 Task: Add an event with the title Third Interview with Olivia, date '2023/11/21', time 7:30 AM to 9:30 AMand add a description: A product launch event is an exciting occasion where a new product is introduced to the market. It brings together stakeholders, industry experts, media personnel, and potential customers to showcase the product's features, benefits, and unique selling points. , put the event into Orange category, logged in from the account softage.7@softage.netand send the event invitation to softage.2@softage.net and softage.3@softage.net. Set a reminder for the event 179 week before
Action: Mouse moved to (128, 147)
Screenshot: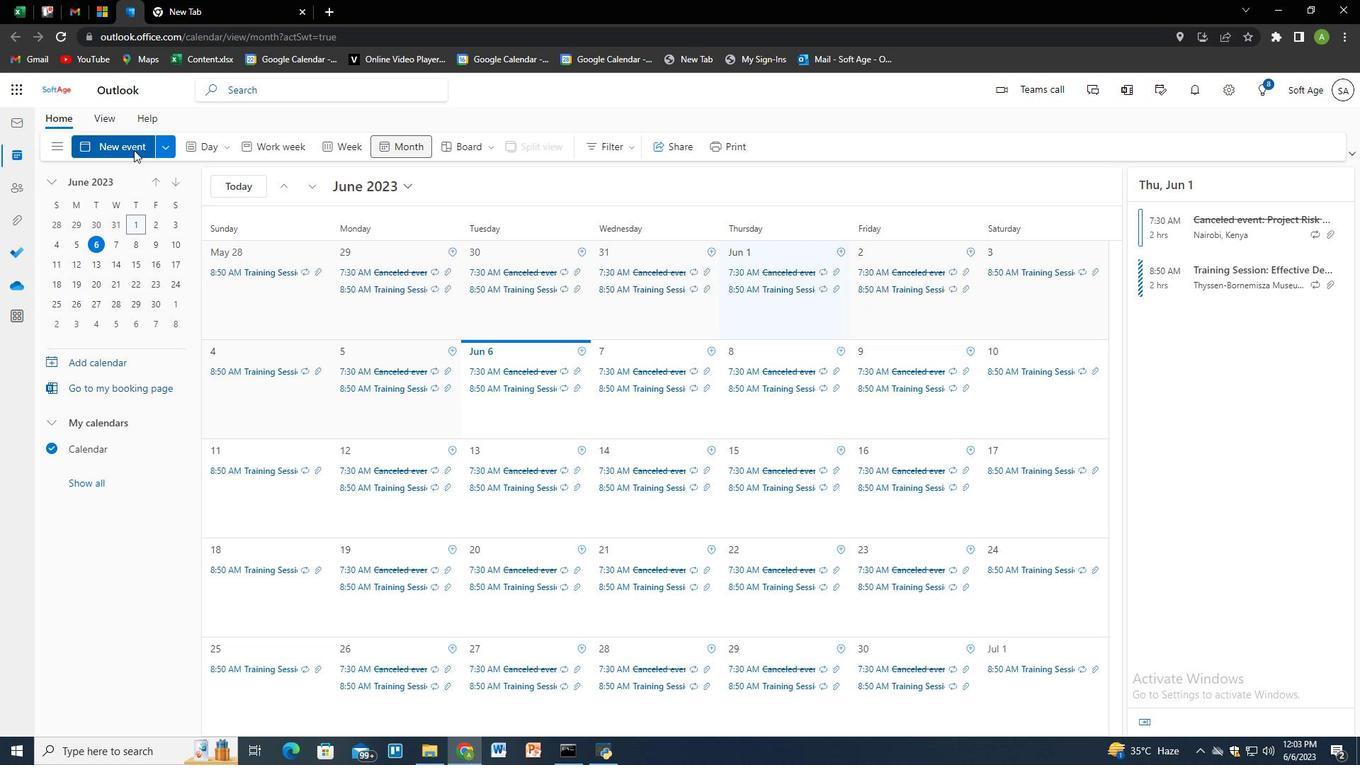 
Action: Mouse pressed left at (128, 147)
Screenshot: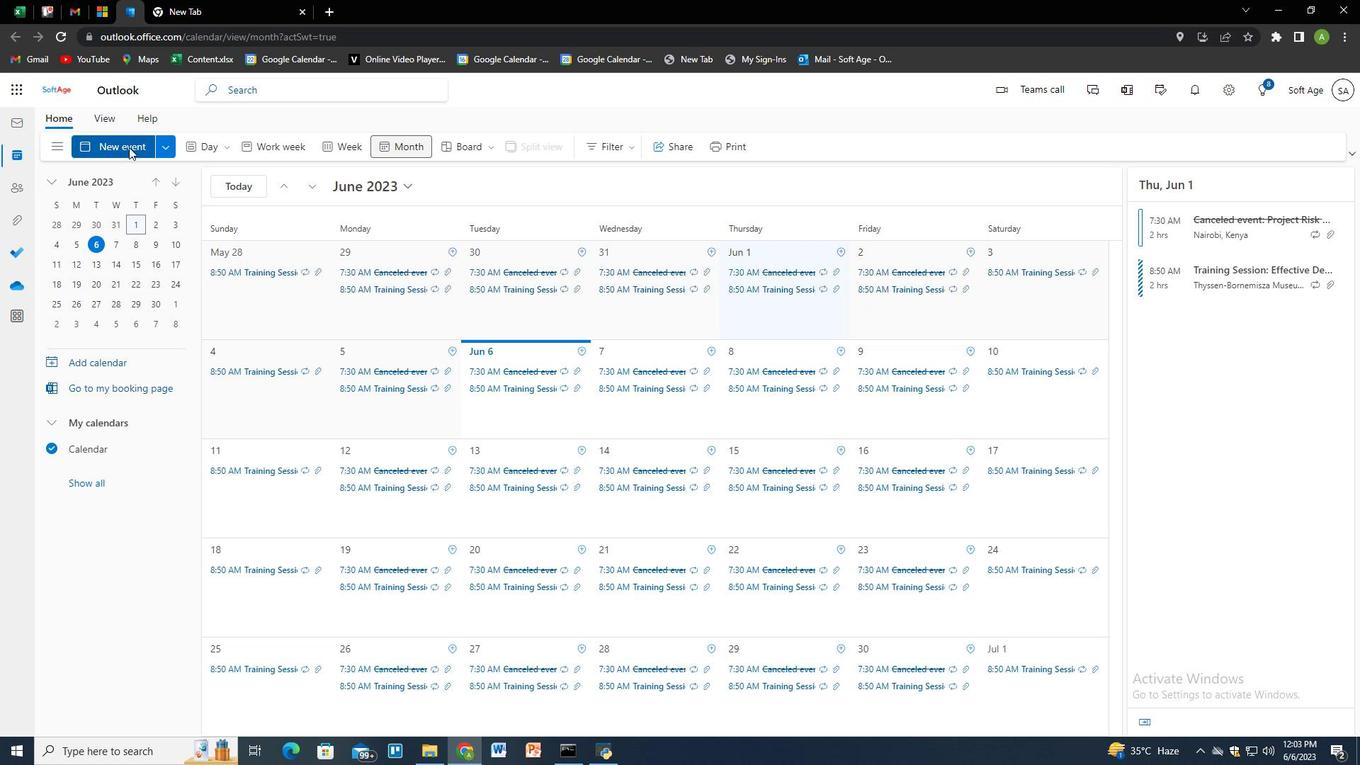 
Action: Mouse moved to (366, 228)
Screenshot: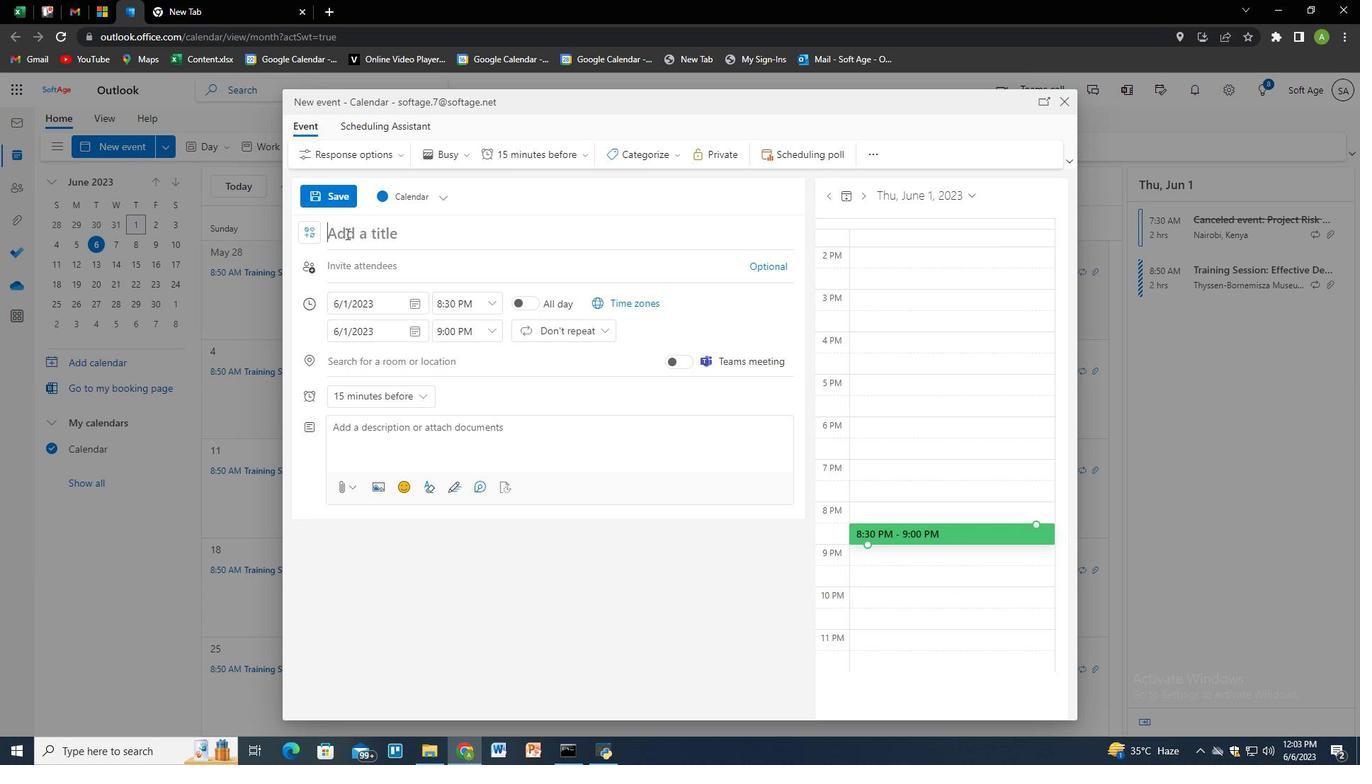 
Action: Mouse pressed left at (366, 228)
Screenshot: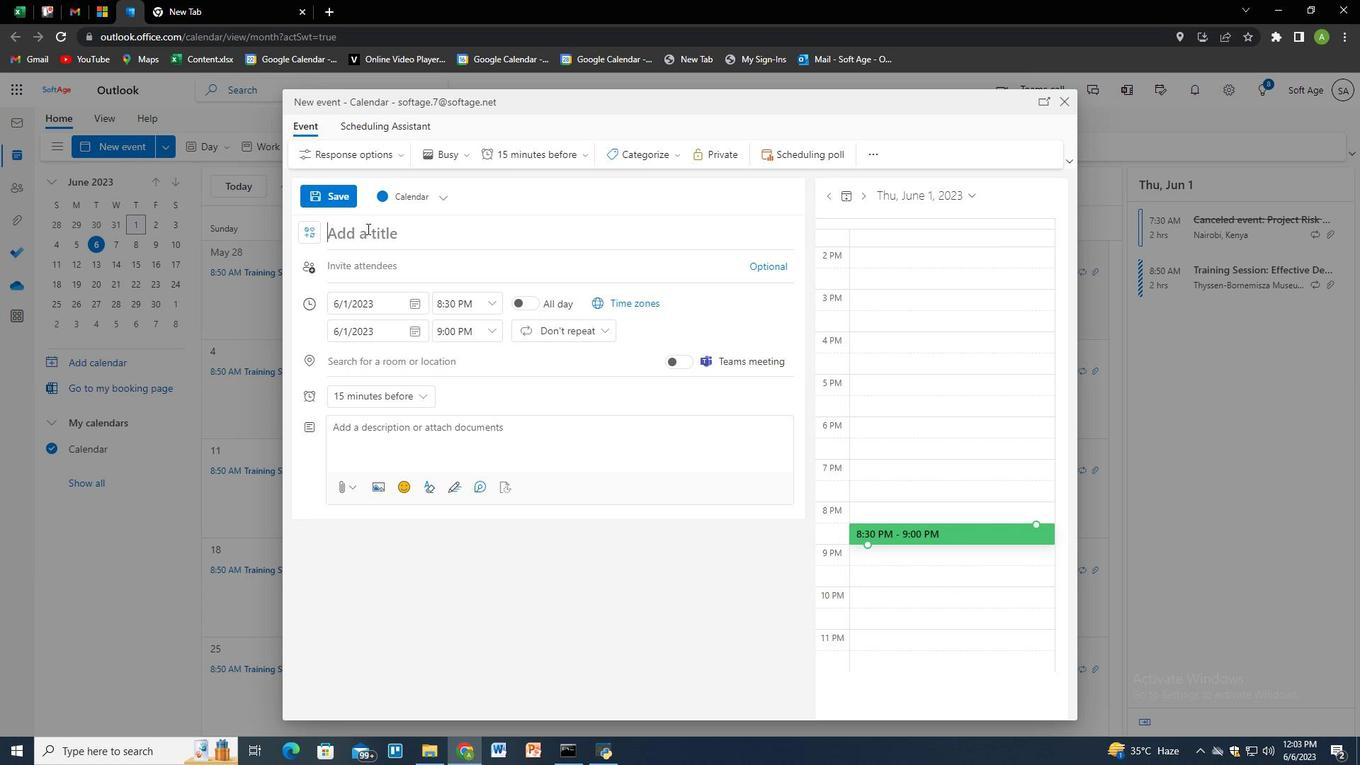 
Action: Mouse moved to (367, 228)
Screenshot: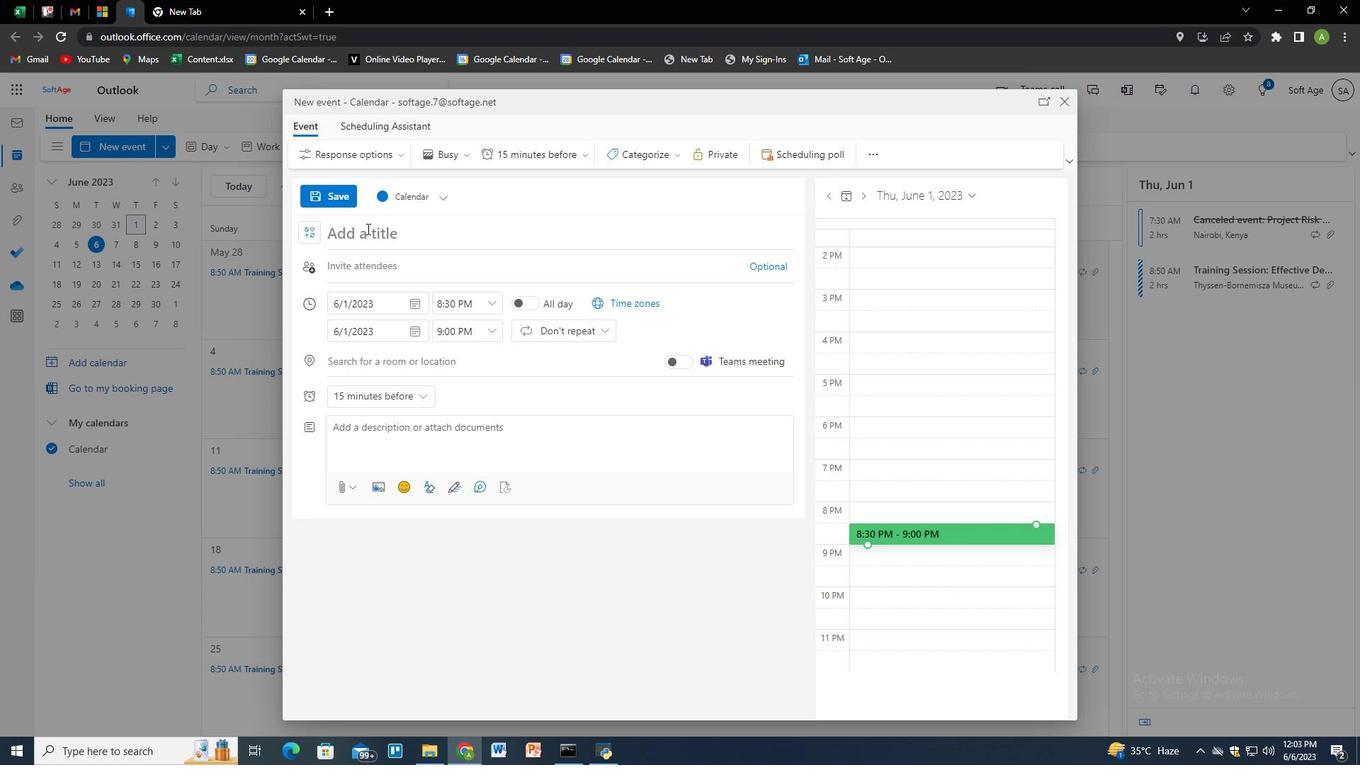 
Action: Key pressed <Key.shift><Key.shift><Key.shift><Key.shift><Key.shift><Key.shift>Third<Key.space><Key.shift>Interview<Key.space>with<Key.space><Key.shift>Olivia<Key.tab><Key.tab><Key.tab>203<Key.backspace>23
Screenshot: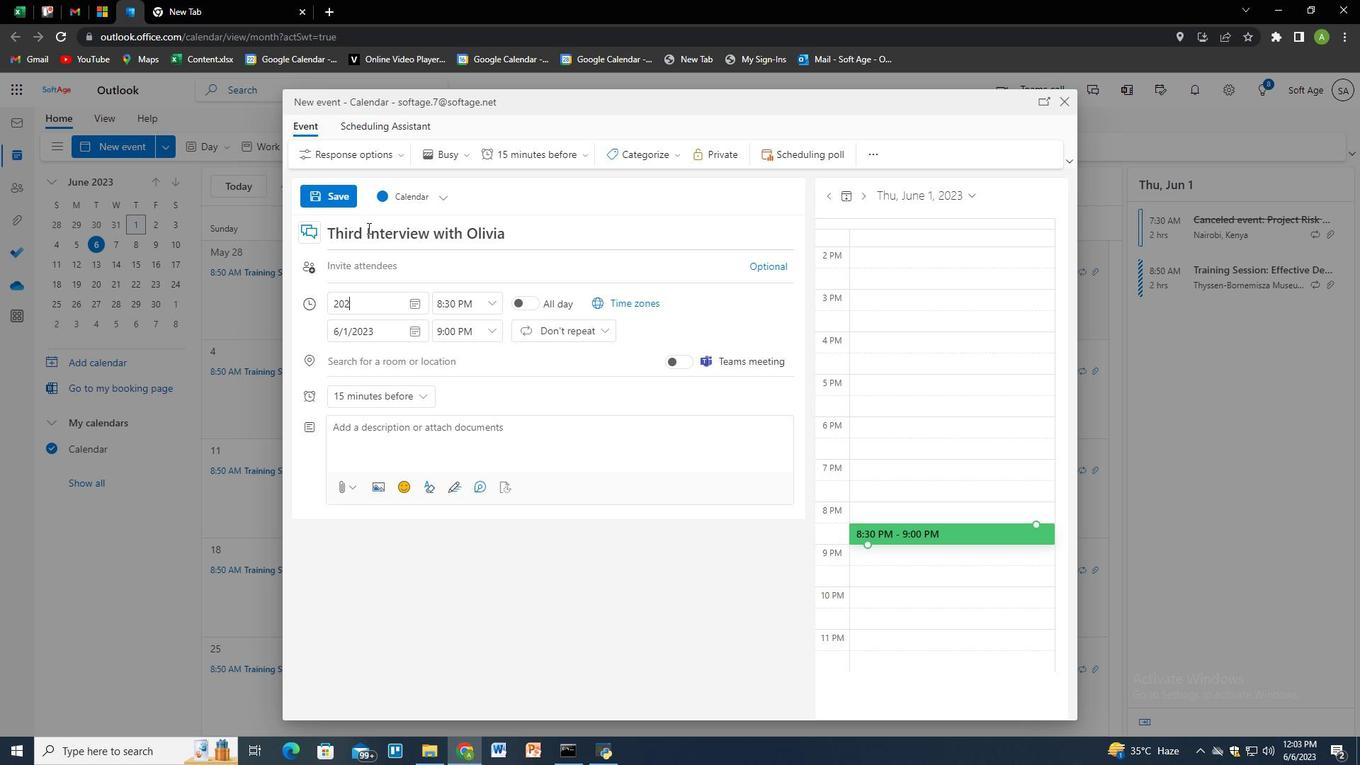 
Action: Mouse moved to (419, 307)
Screenshot: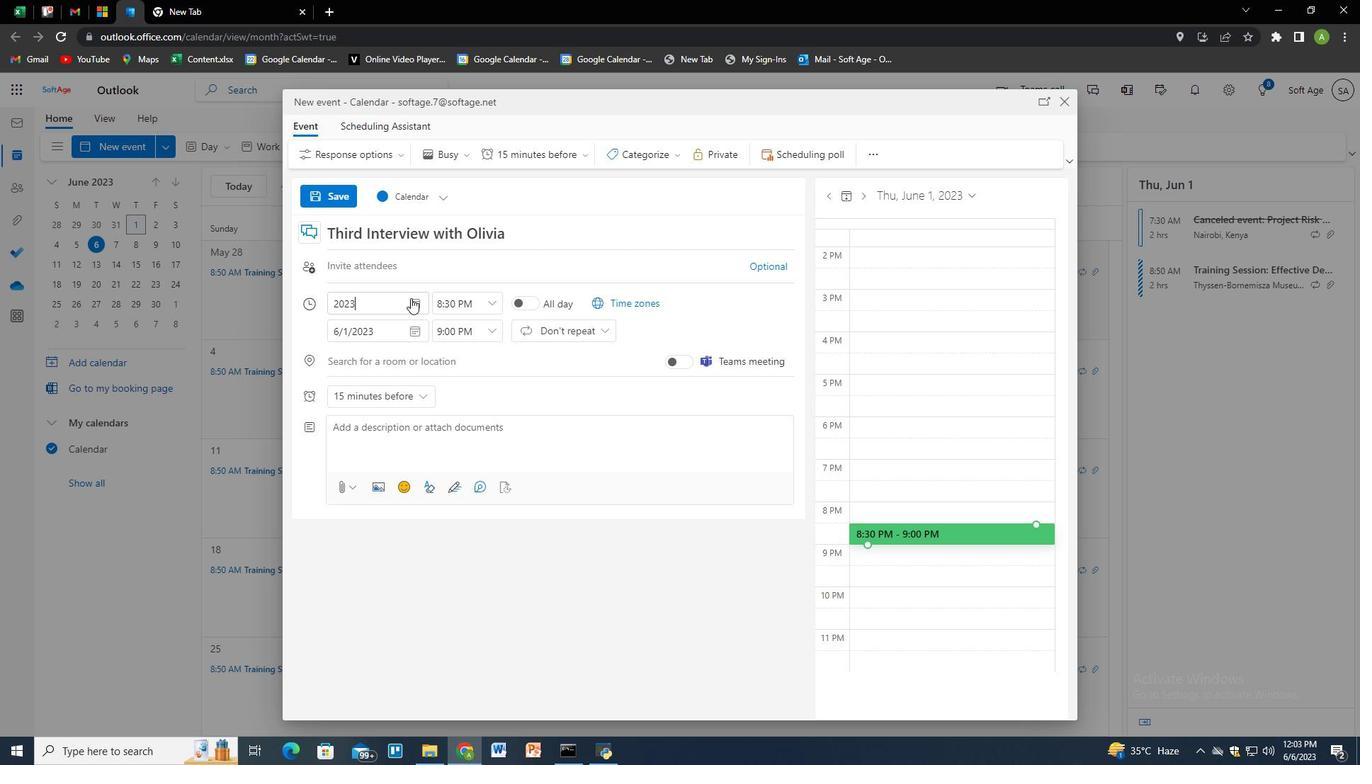 
Action: Mouse pressed left at (419, 307)
Screenshot: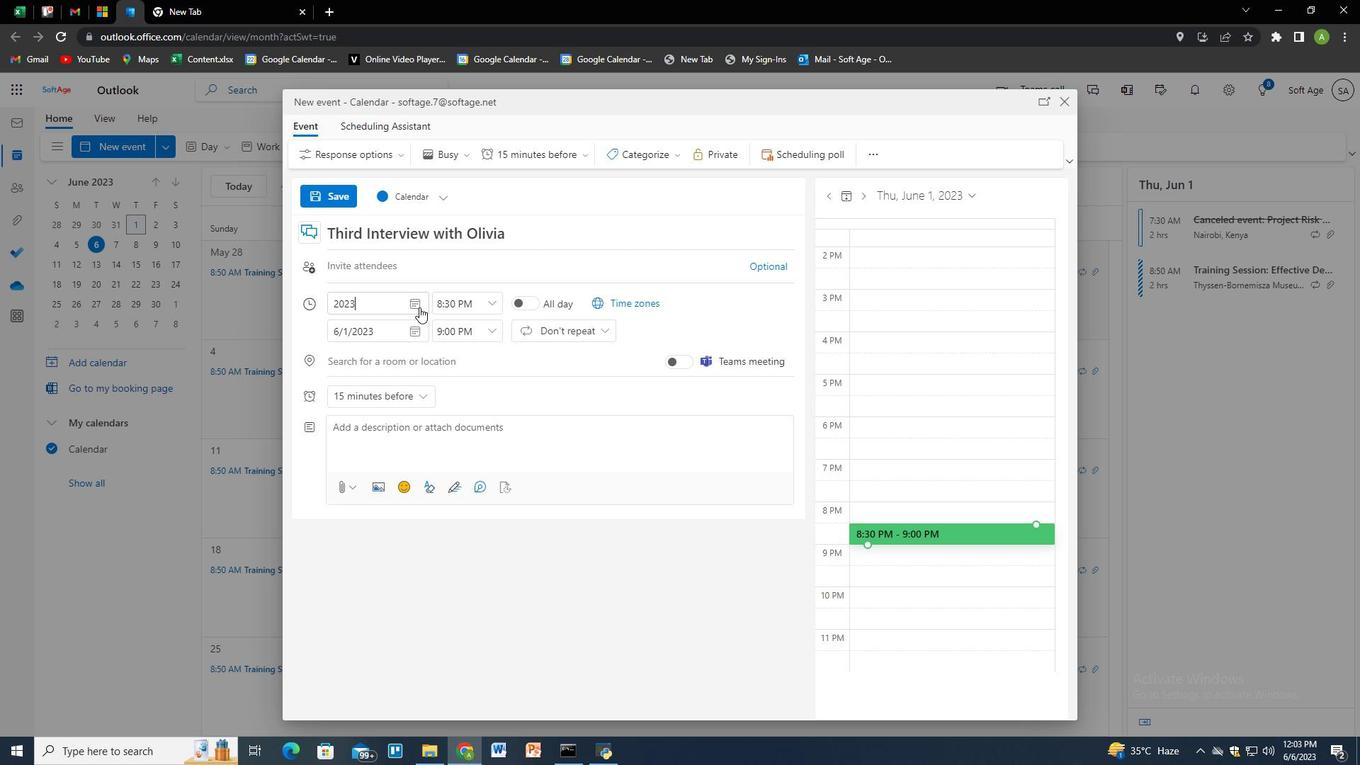 
Action: Mouse moved to (432, 330)
Screenshot: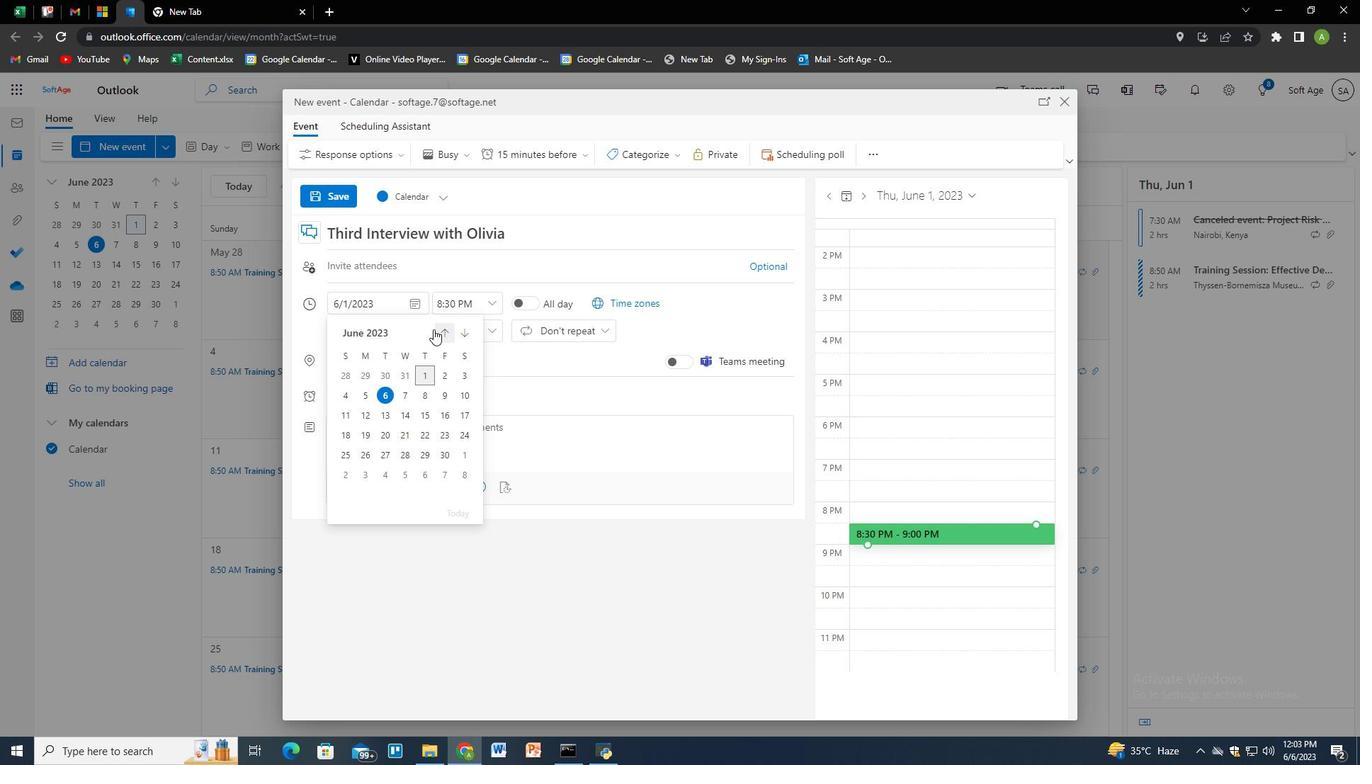 
Action: Mouse pressed left at (432, 330)
Screenshot: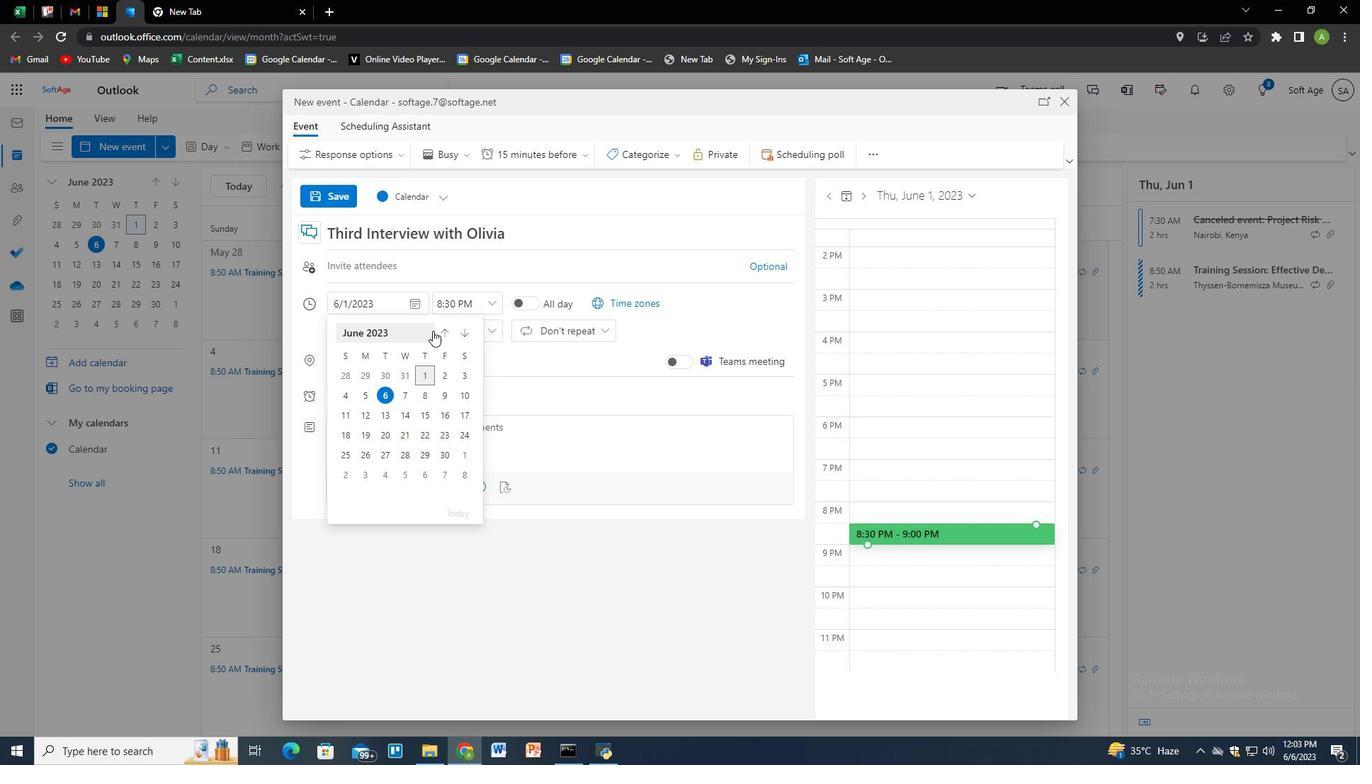 
Action: Mouse moved to (430, 335)
Screenshot: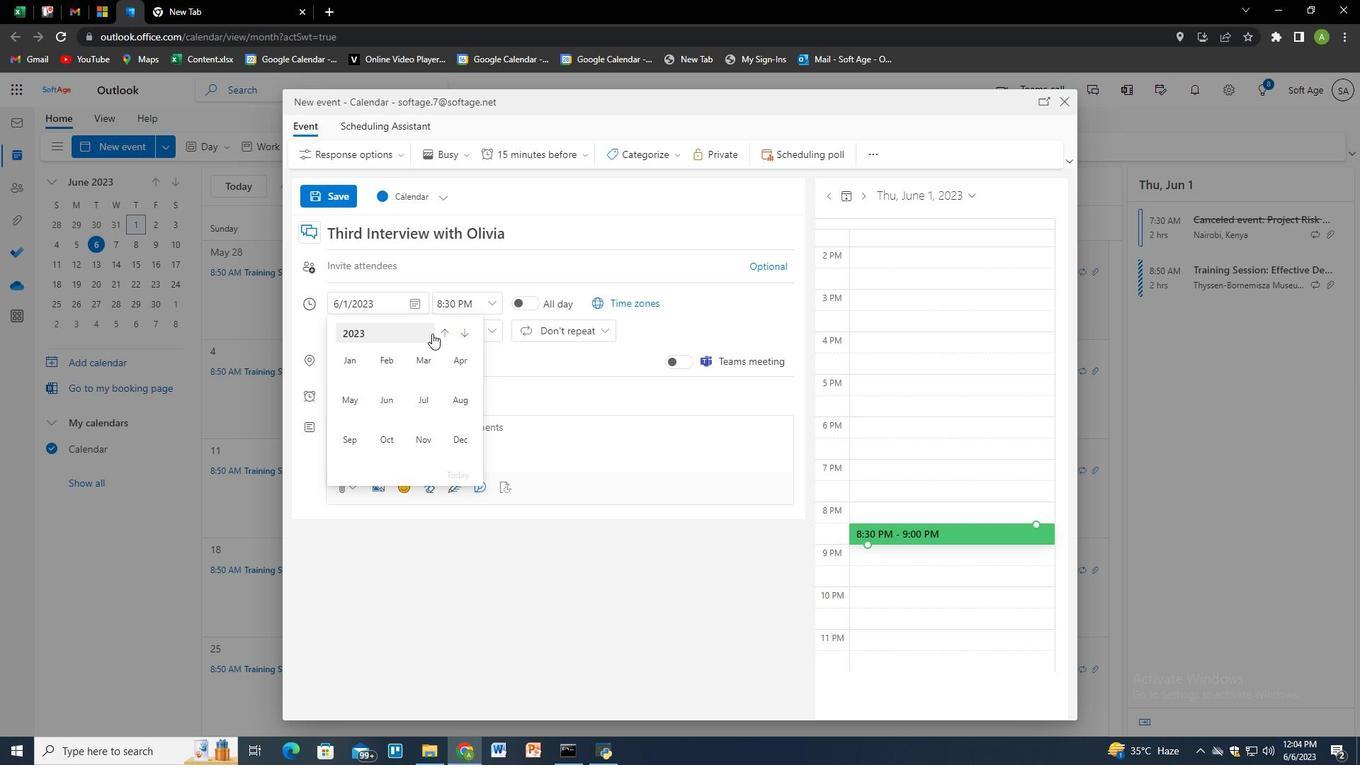 
Action: Mouse pressed left at (430, 335)
Screenshot: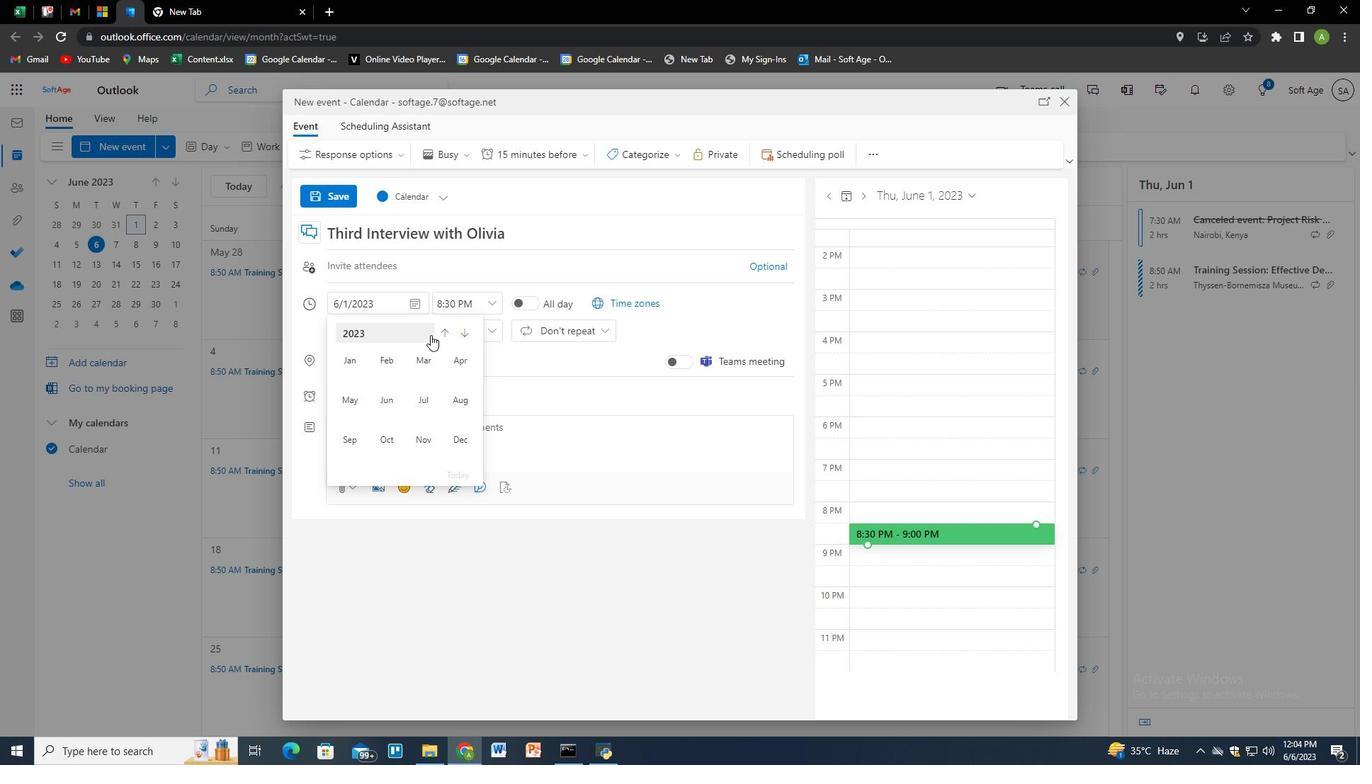 
Action: Mouse moved to (457, 366)
Screenshot: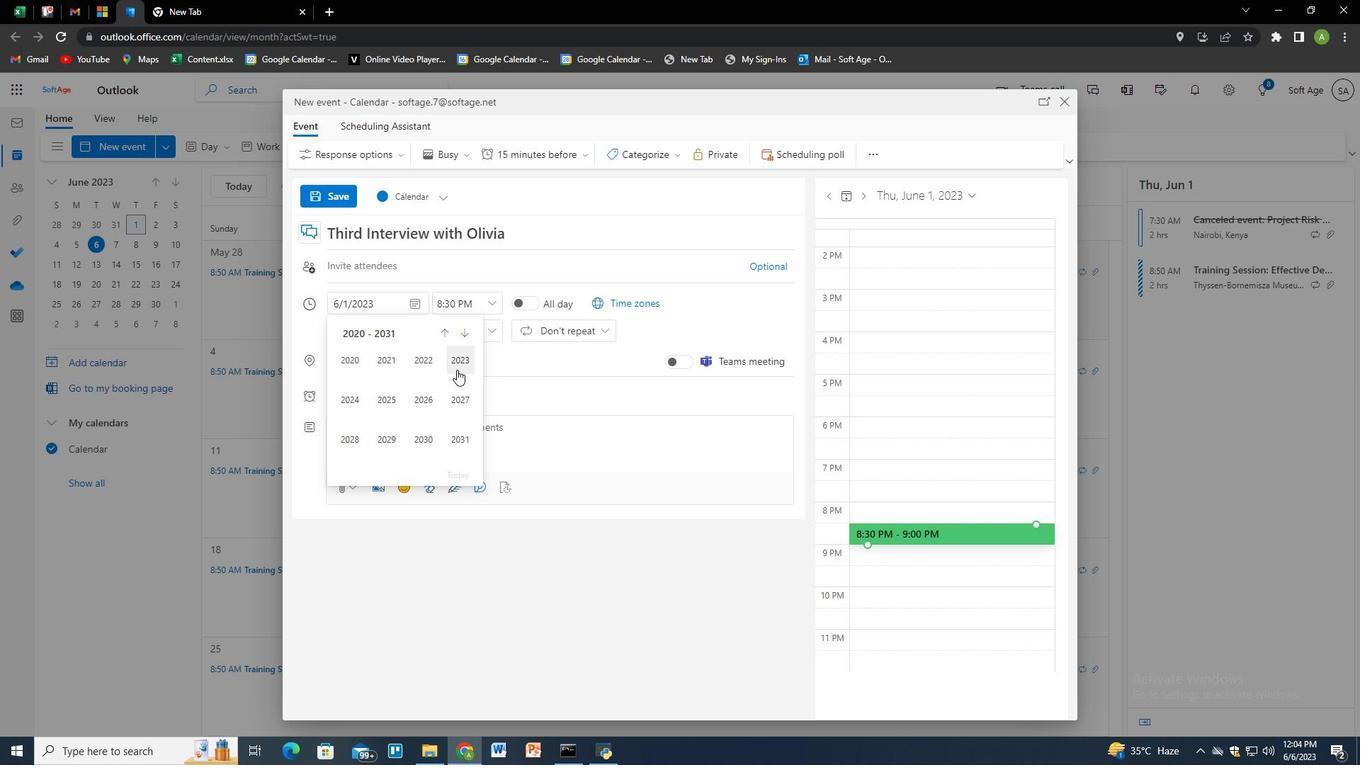 
Action: Mouse pressed left at (457, 366)
Screenshot: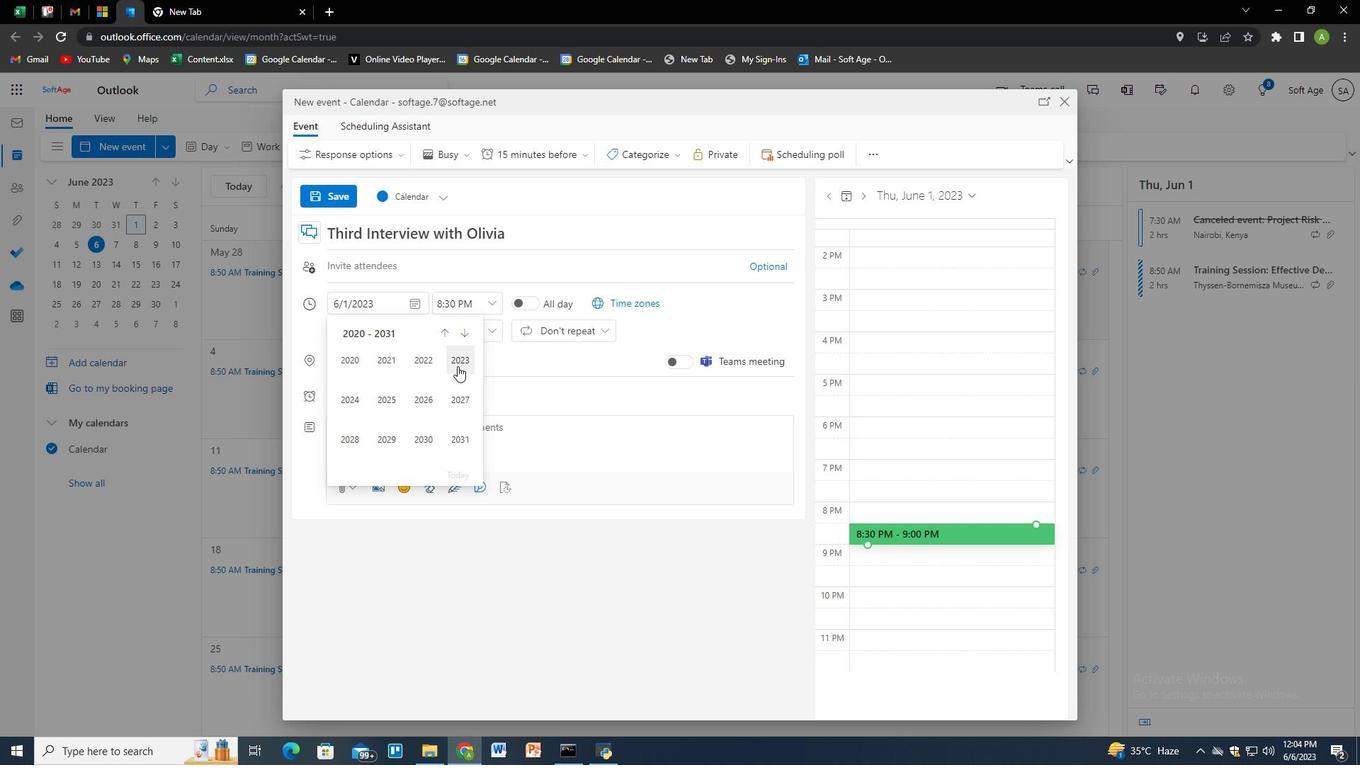 
Action: Mouse moved to (429, 434)
Screenshot: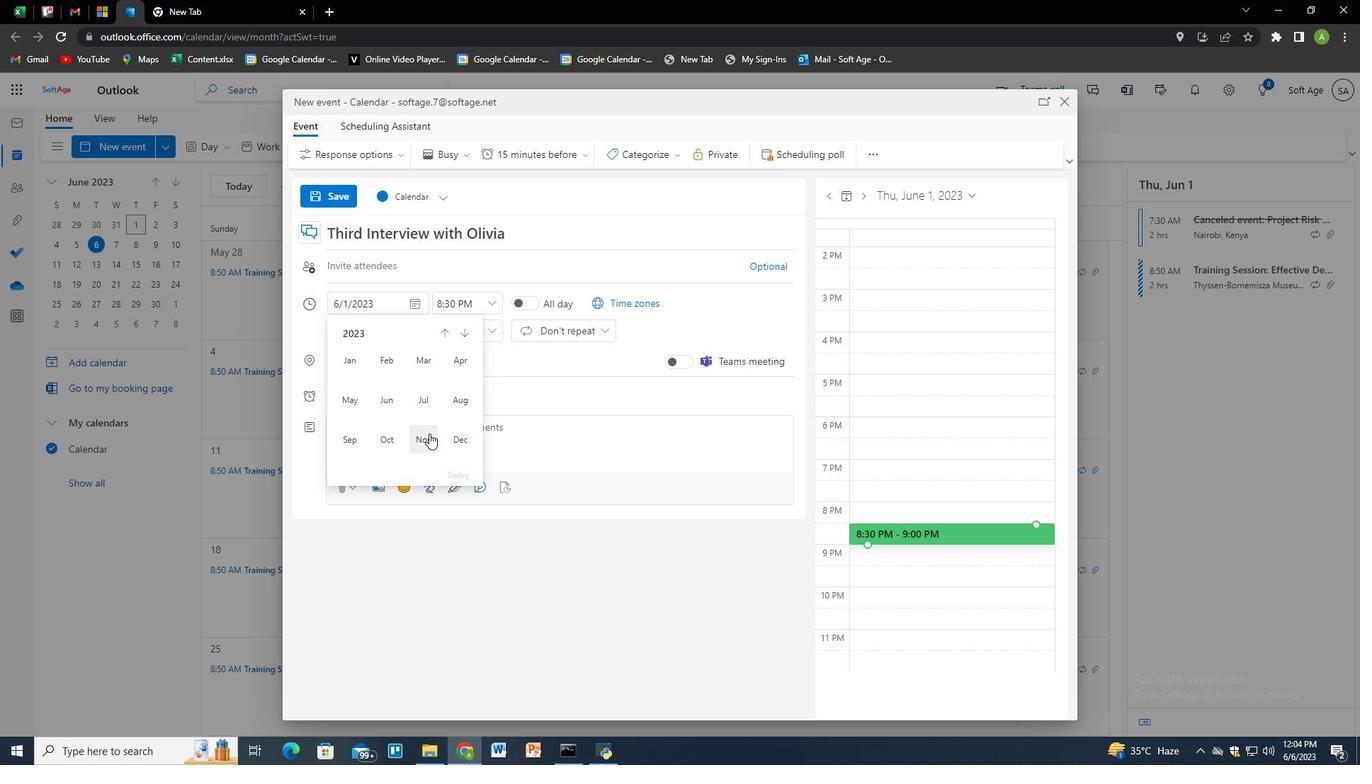 
Action: Mouse pressed left at (429, 434)
Screenshot: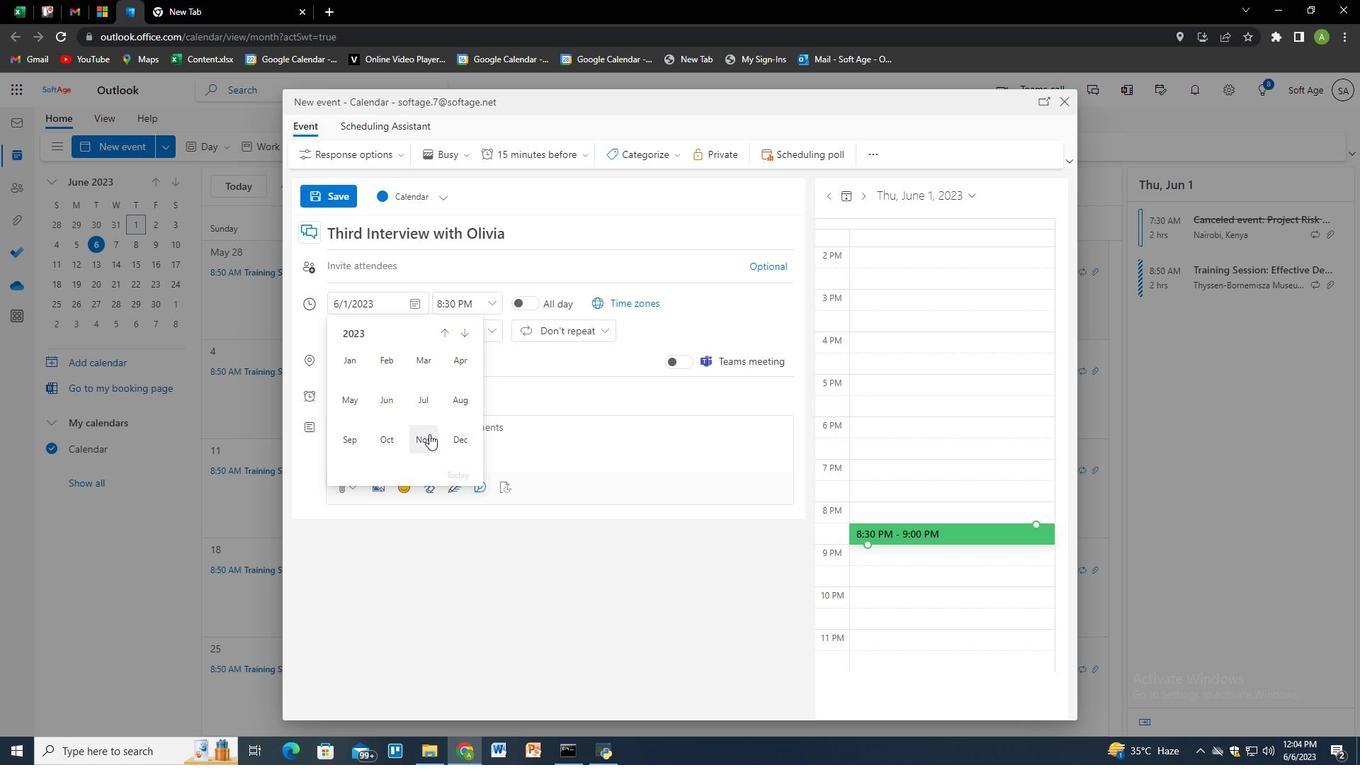 
Action: Mouse moved to (388, 433)
Screenshot: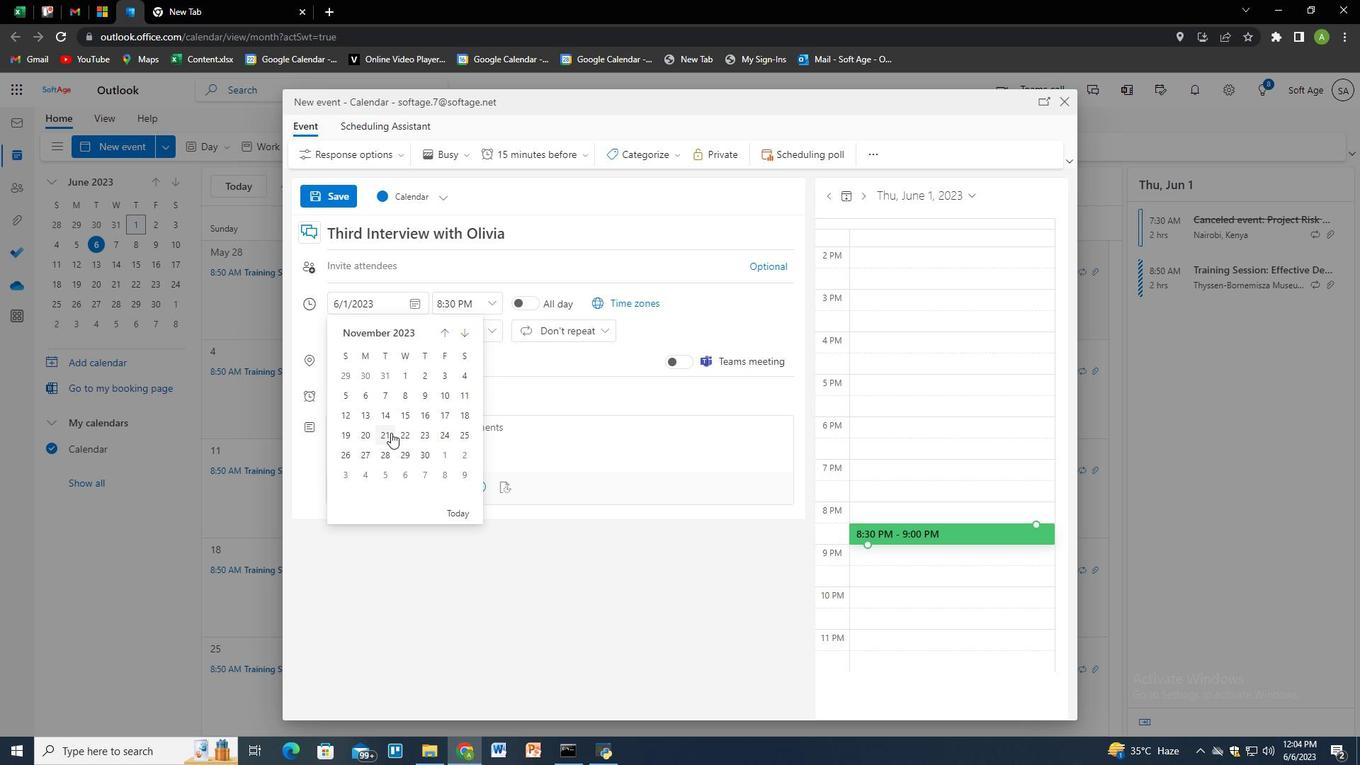 
Action: Mouse pressed left at (388, 433)
Screenshot: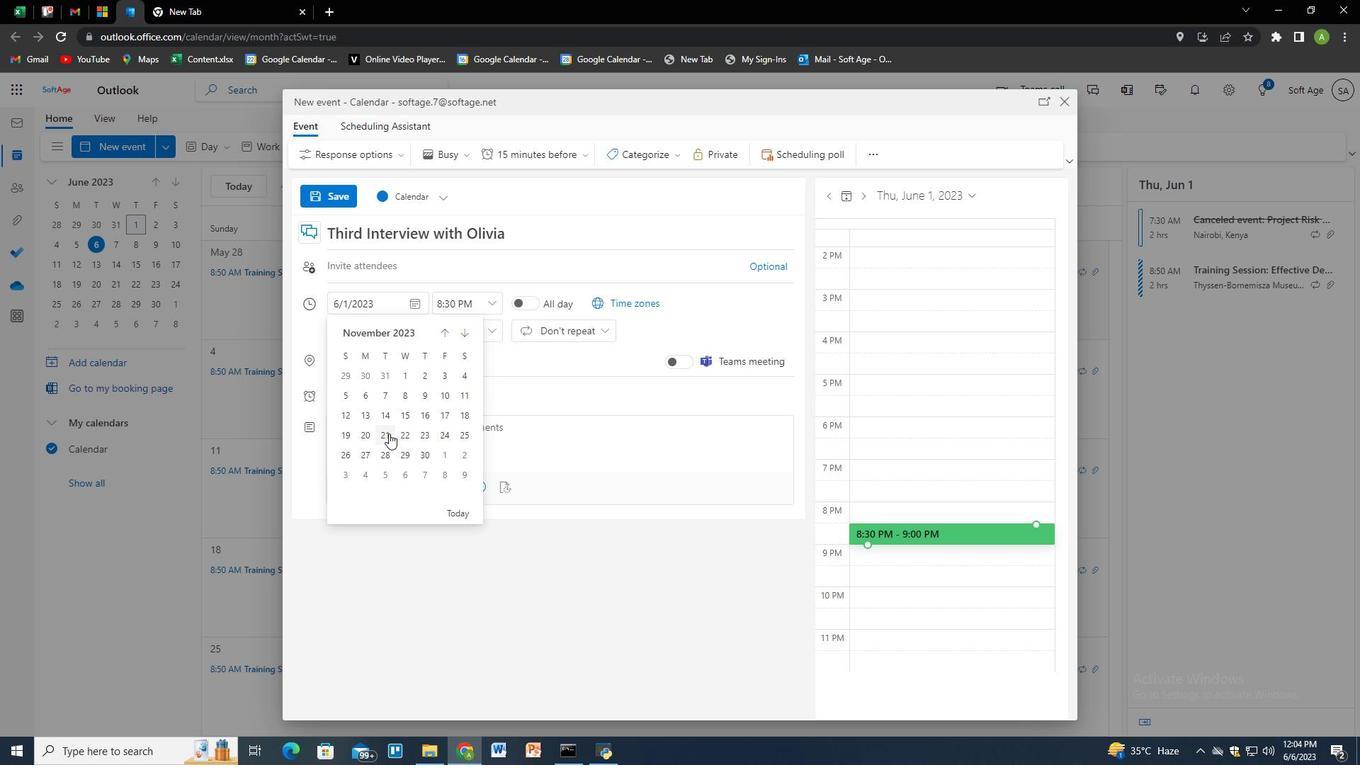 
Action: Mouse moved to (456, 308)
Screenshot: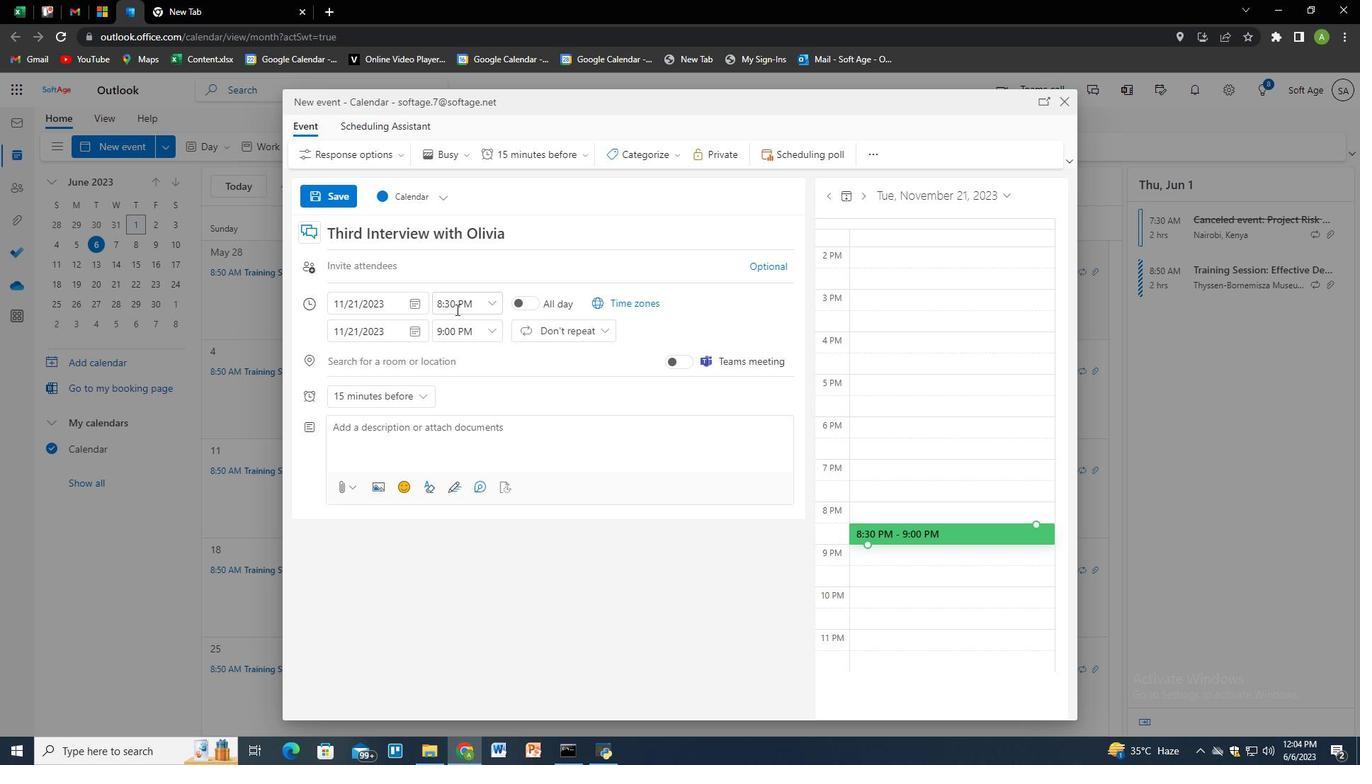 
Action: Mouse pressed left at (456, 308)
Screenshot: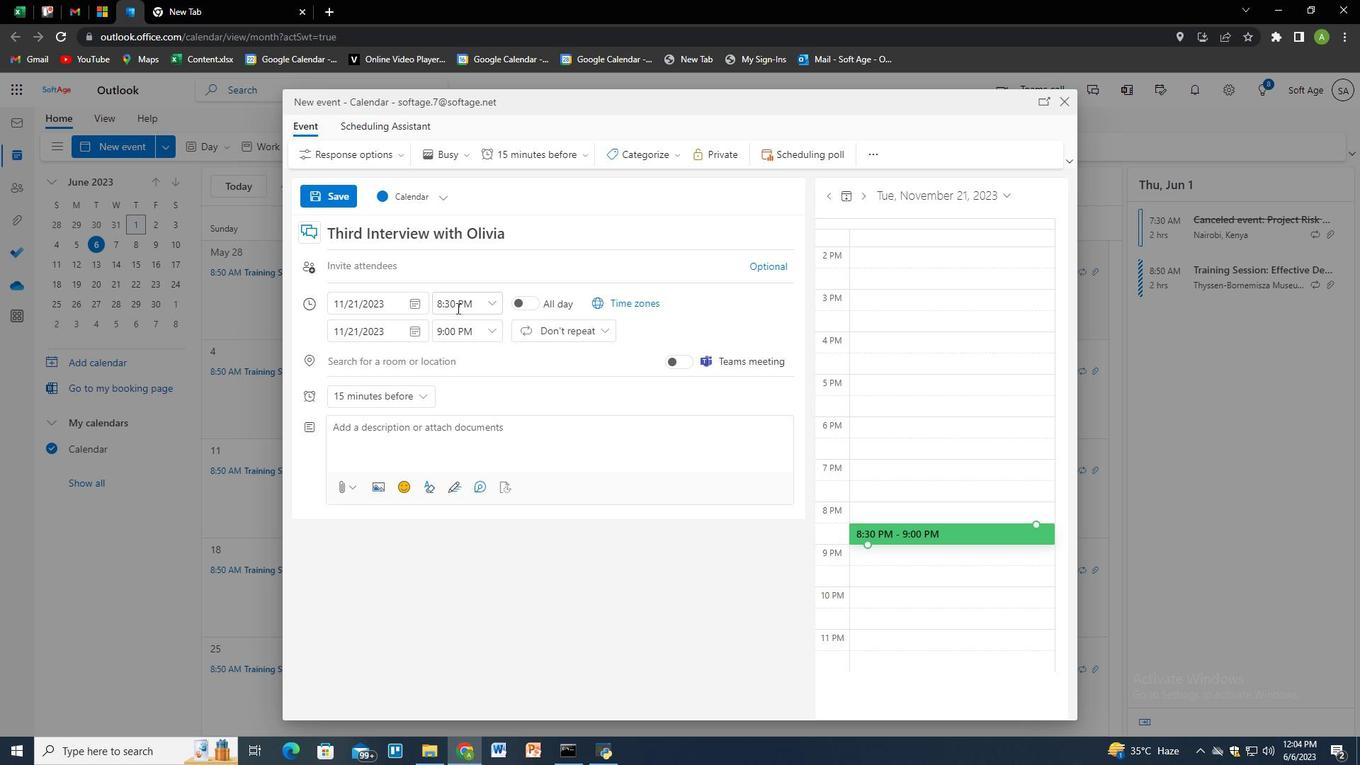 
Action: Key pressed 7<Key.shift_r><Key.shift_r><Key.shift_r><Key.shift_r><Key.shift_r><Key.shift_r><Key.shift_r><Key.shift_r><Key.shift_r><Key.shift_r><Key.shift_r><Key.shift_r><Key.shift_r><Key.shift_r>:30<Key.space><Key.shift>A<Key.shift_r>MM
Screenshot: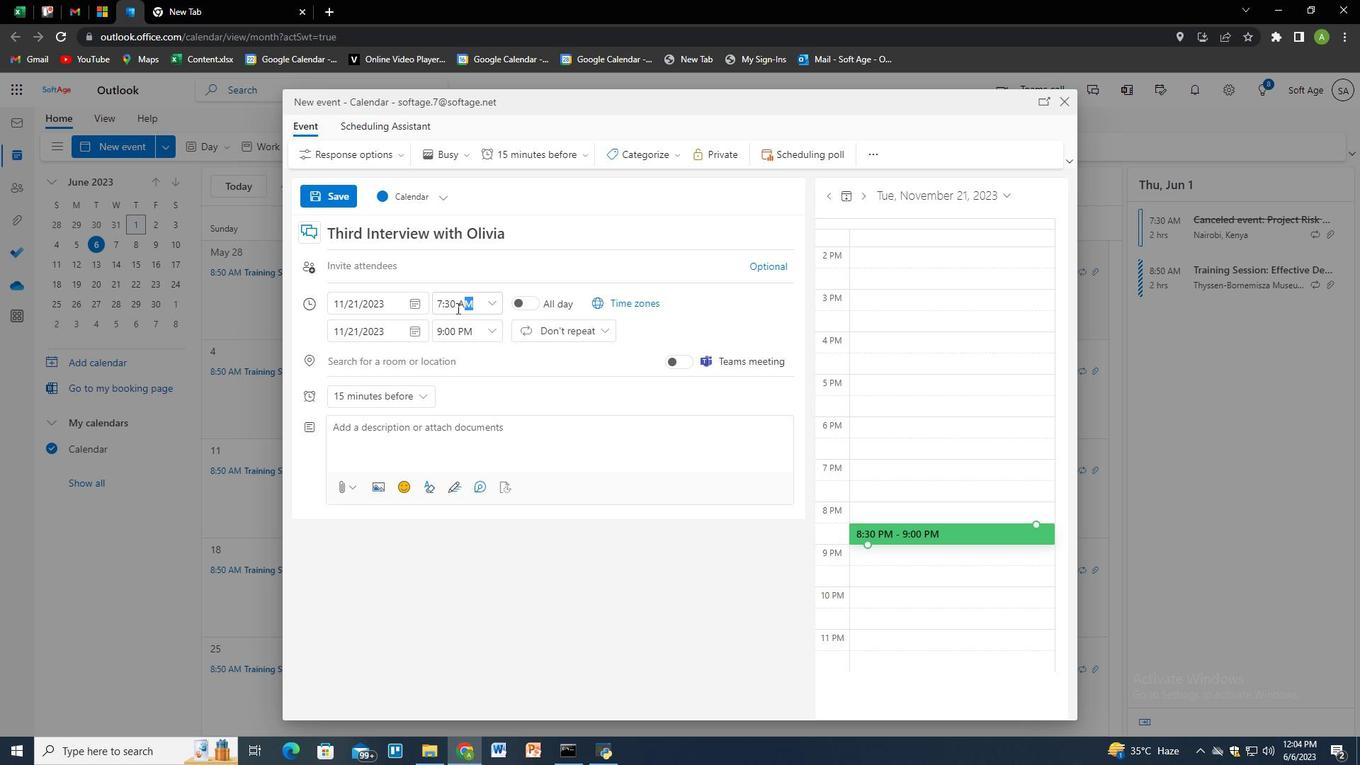 
Action: Mouse moved to (466, 330)
Screenshot: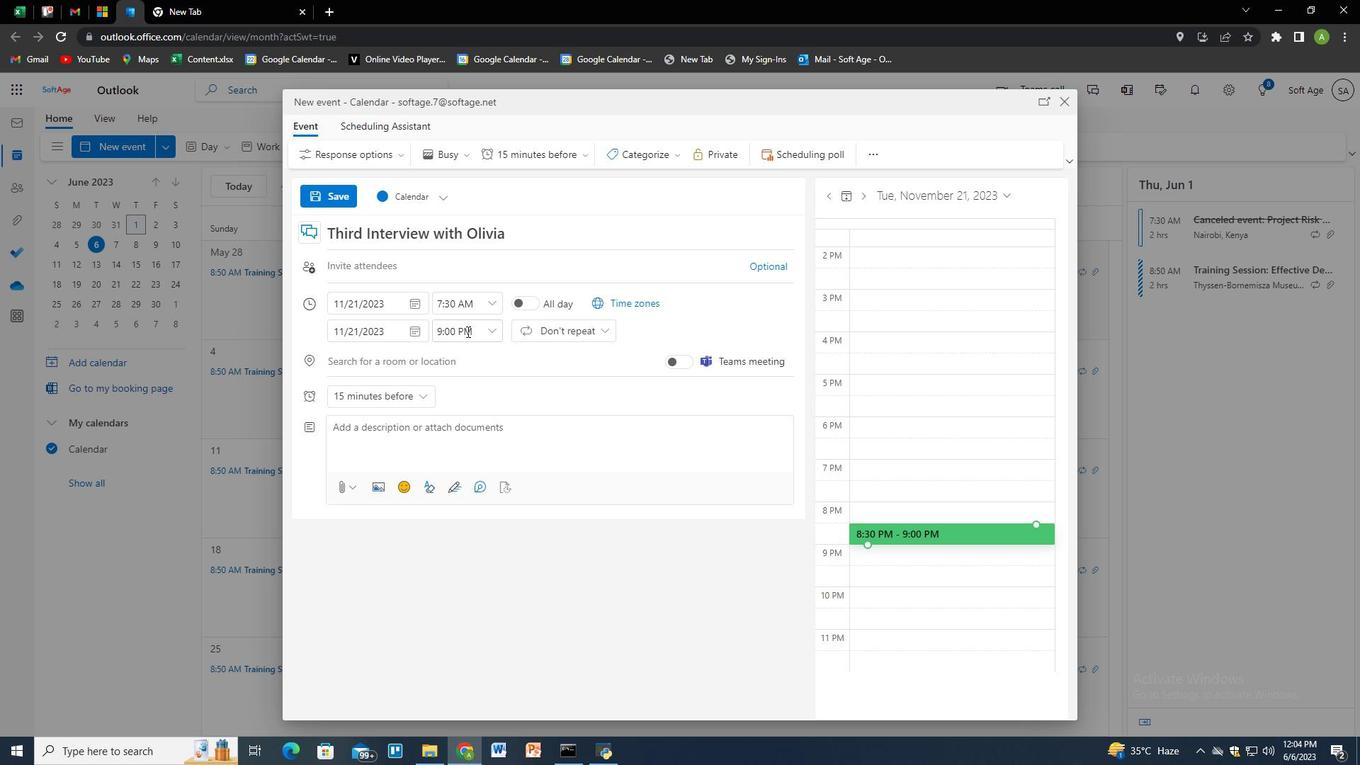 
Action: Mouse pressed left at (466, 330)
Screenshot: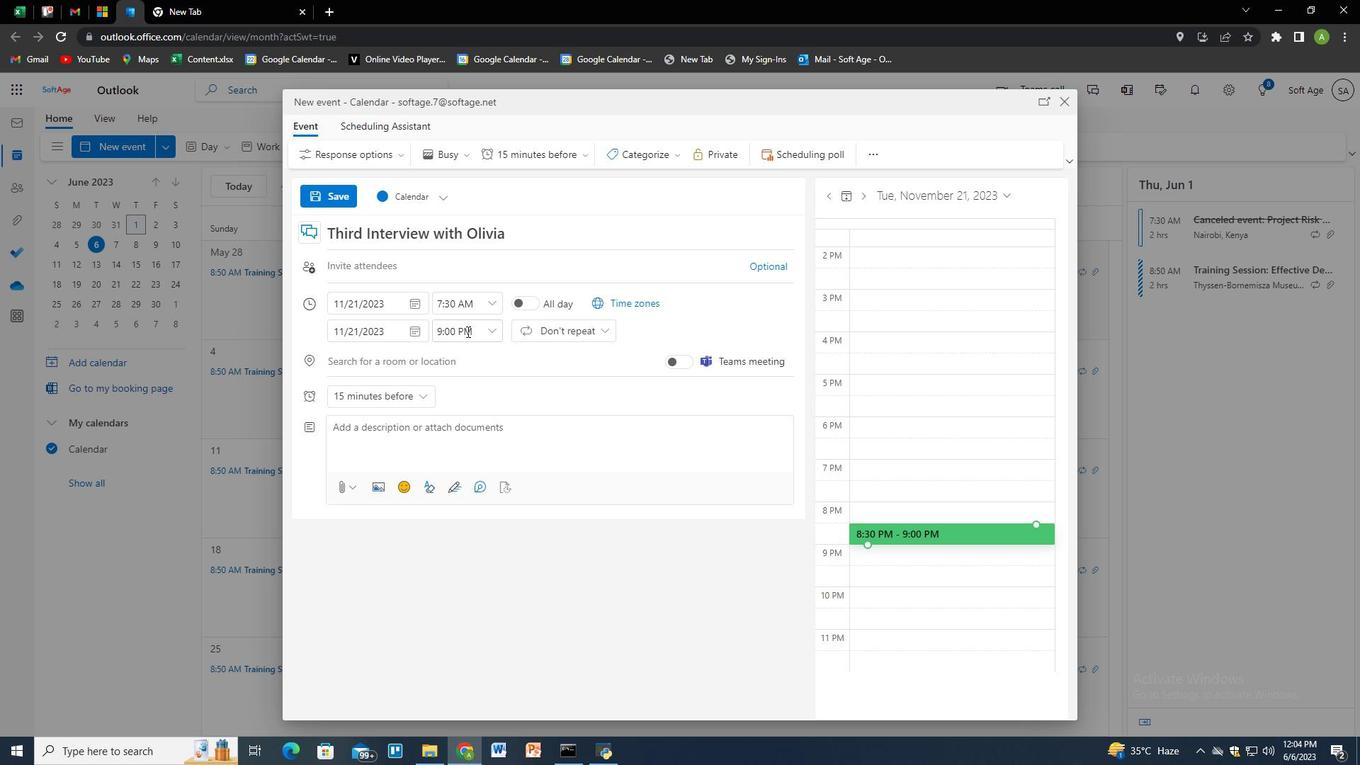 
Action: Key pressed 9<Key.shift_r><Key.shift_r>:30<Key.space><Key.shift>A<Key.shift_r>MM
Screenshot: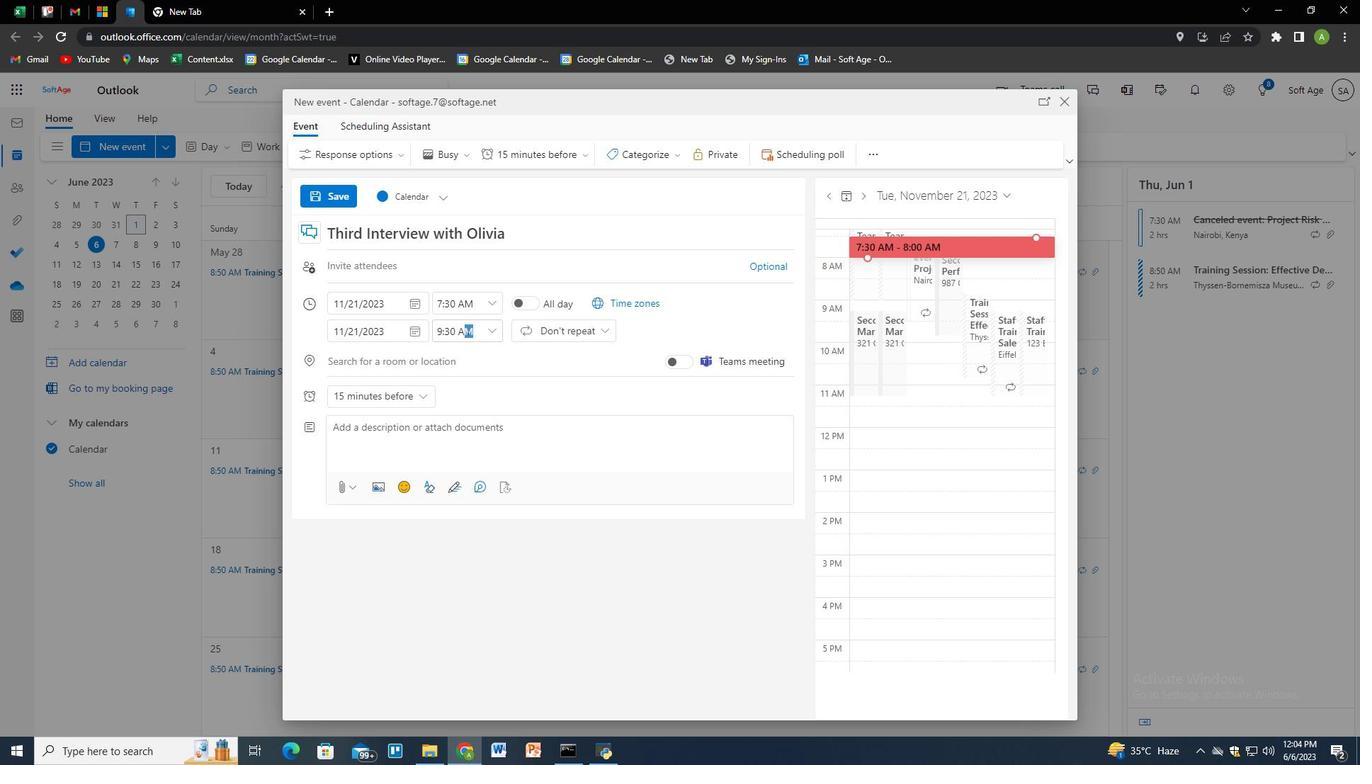 
Action: Mouse moved to (527, 347)
Screenshot: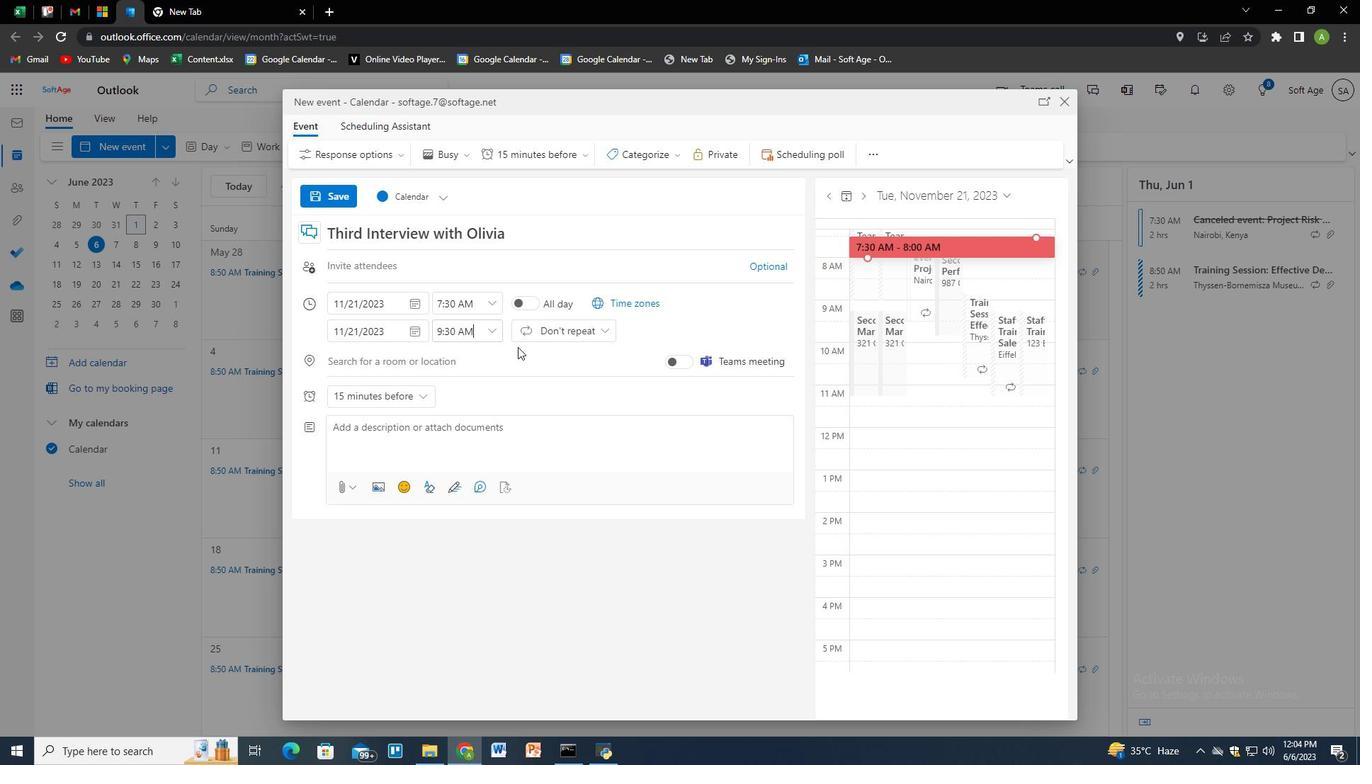 
Action: Key pressed <Key.tab><Key.tab><Key.tab><Key.tab><Key.tab><Key.tab><Key.tab><Key.shift>A<Key.space>product<Key.space>launch<Key.space>event<Key.space>is<Key.space>an<Key.space>excitii<Key.backspace>ing<Key.backspace><Key.backspace><Key.backspace>ng<Key.space>occasion<Key.space>where<Key.space>a<Key.space>new<Key.space>product<Key.space>is<Key.space>introduced<Key.space>to<Key.space>the<Key.space>market.<Key.space><Key.shift>It<Key.space>brings<Key.space><Key.shift>Together<Key.backspace><Key.backspace><Key.backspace><Key.backspace><Key.backspace><Key.backspace><Key.backspace><Key.backspace>togehte<Key.backspace><Key.backspace><Key.backspace>ther<Key.space>stakeholderes,<Key.space>i<Key.backspace><Key.backspace><Key.backspace><Key.backspace><Key.backspace><Key.backspace><Key.backspace><Key.backspace><Key.backspace><Key.backspace>hi<Key.backspace><Key.backspace>olders,<Key.space>industry<Key.space>experts,med<Key.backspace><Key.backspace><Key.backspace><Key.space>medis<Key.backspace>a<Key.space>personnel,<Key.space>and<Key.space>potential<Key.space>customers<Key.space>to<Key.space>showcase<Key.space>the<Key.space>product's<Key.space>features,<Key.space>benefits,<Key.space>and<Key.space>ui<Key.backspace>nique<Key.space>selling<Key.space>pi<Key.backspace>oints.
Screenshot: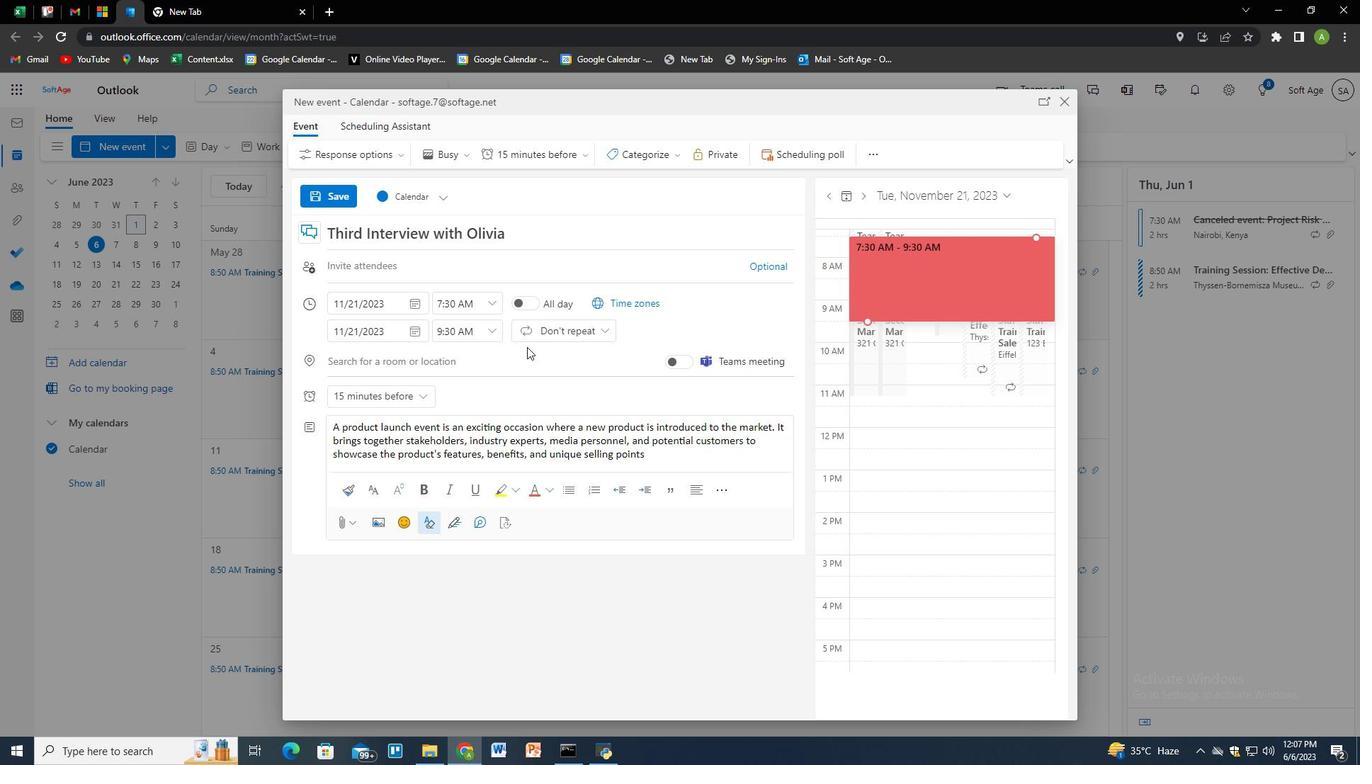
Action: Mouse moved to (629, 161)
Screenshot: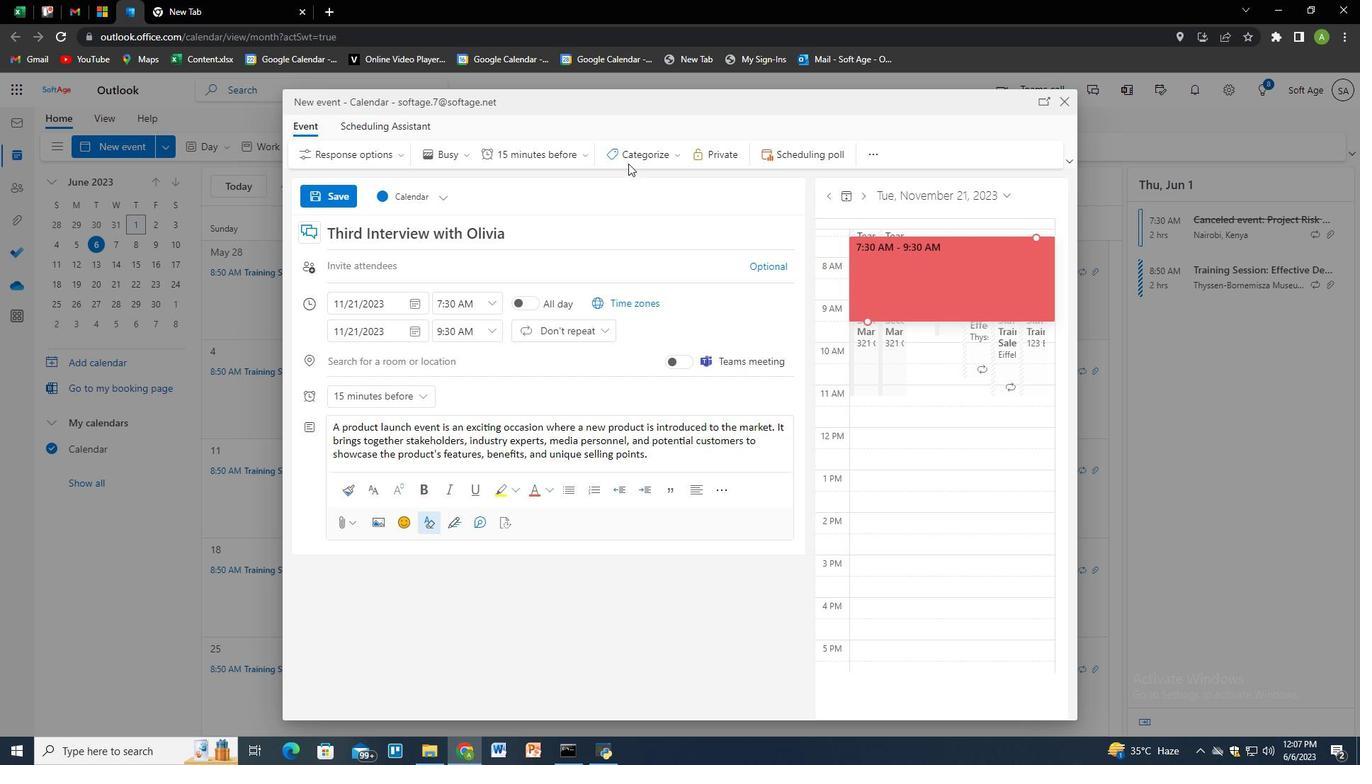 
Action: Mouse pressed left at (629, 161)
Screenshot: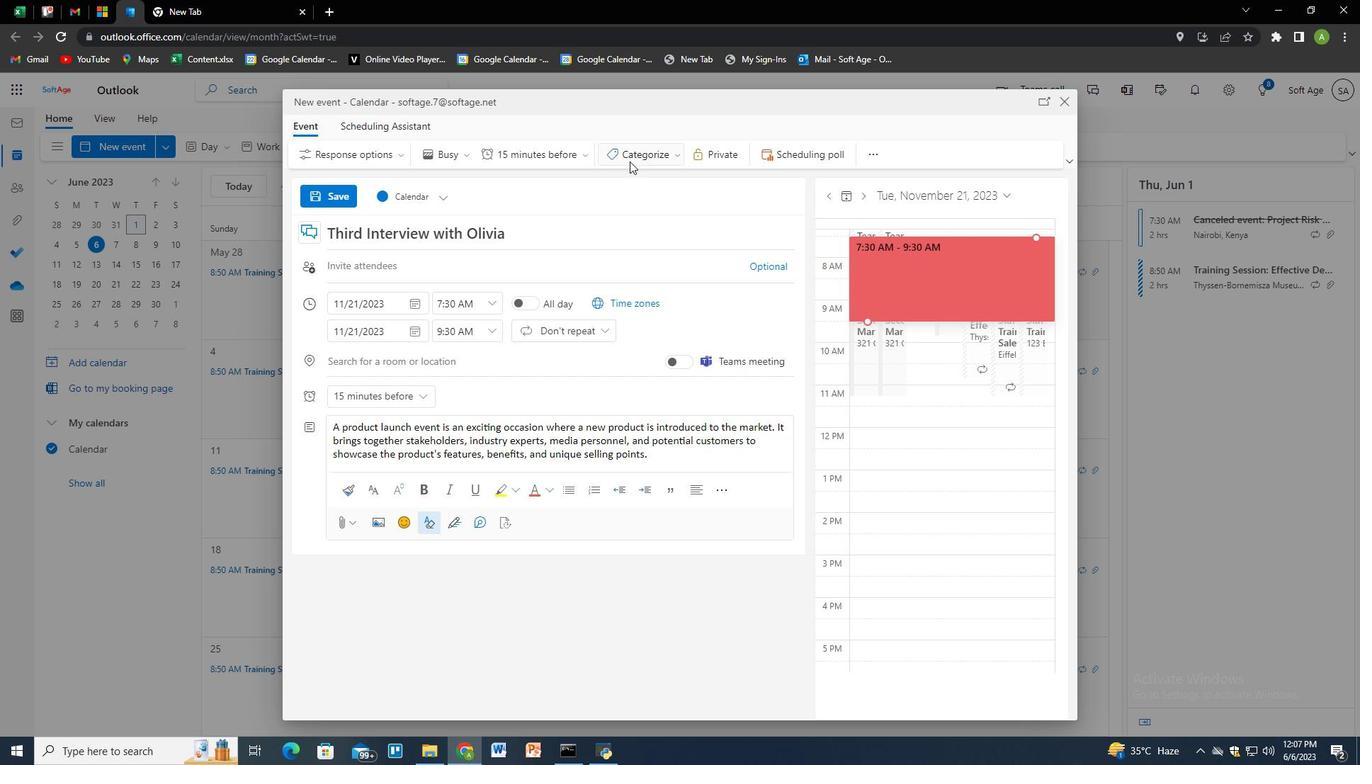 
Action: Mouse moved to (667, 230)
Screenshot: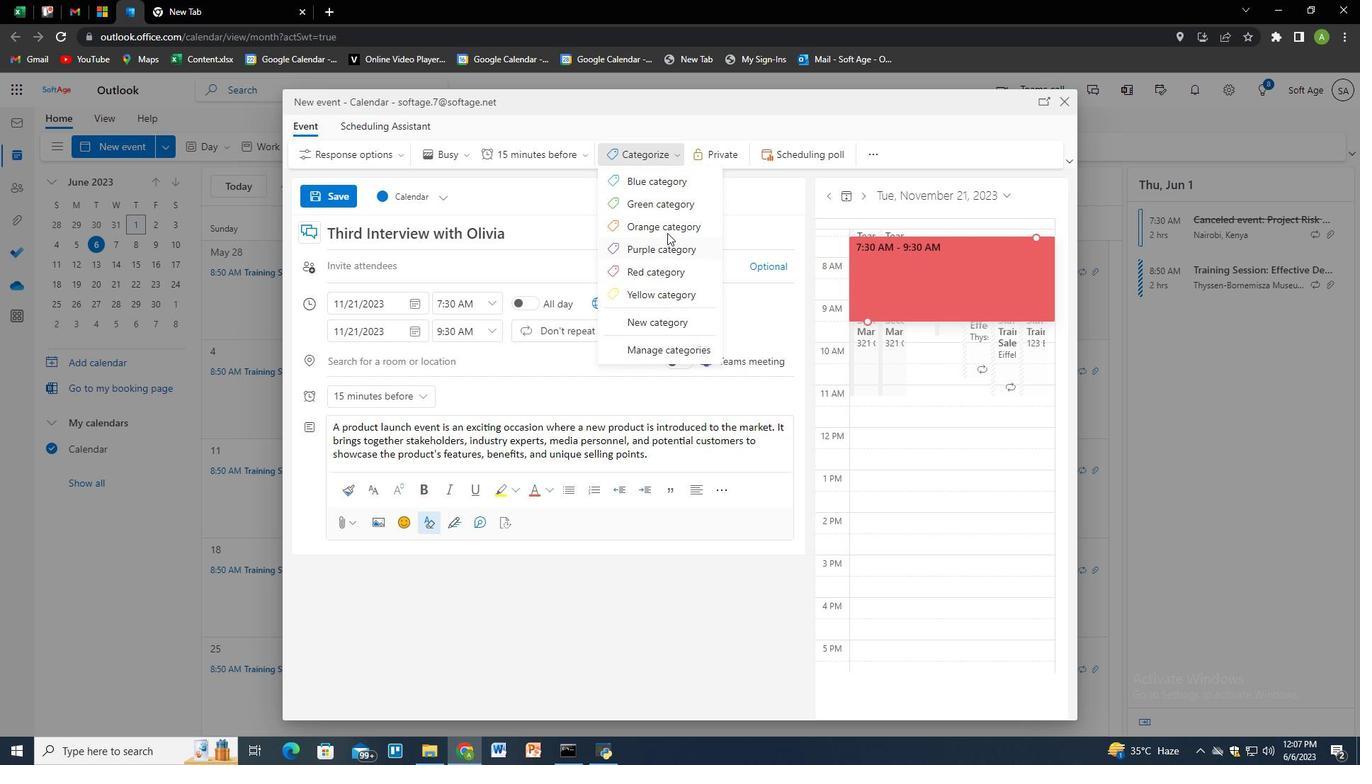 
Action: Mouse pressed left at (667, 230)
Screenshot: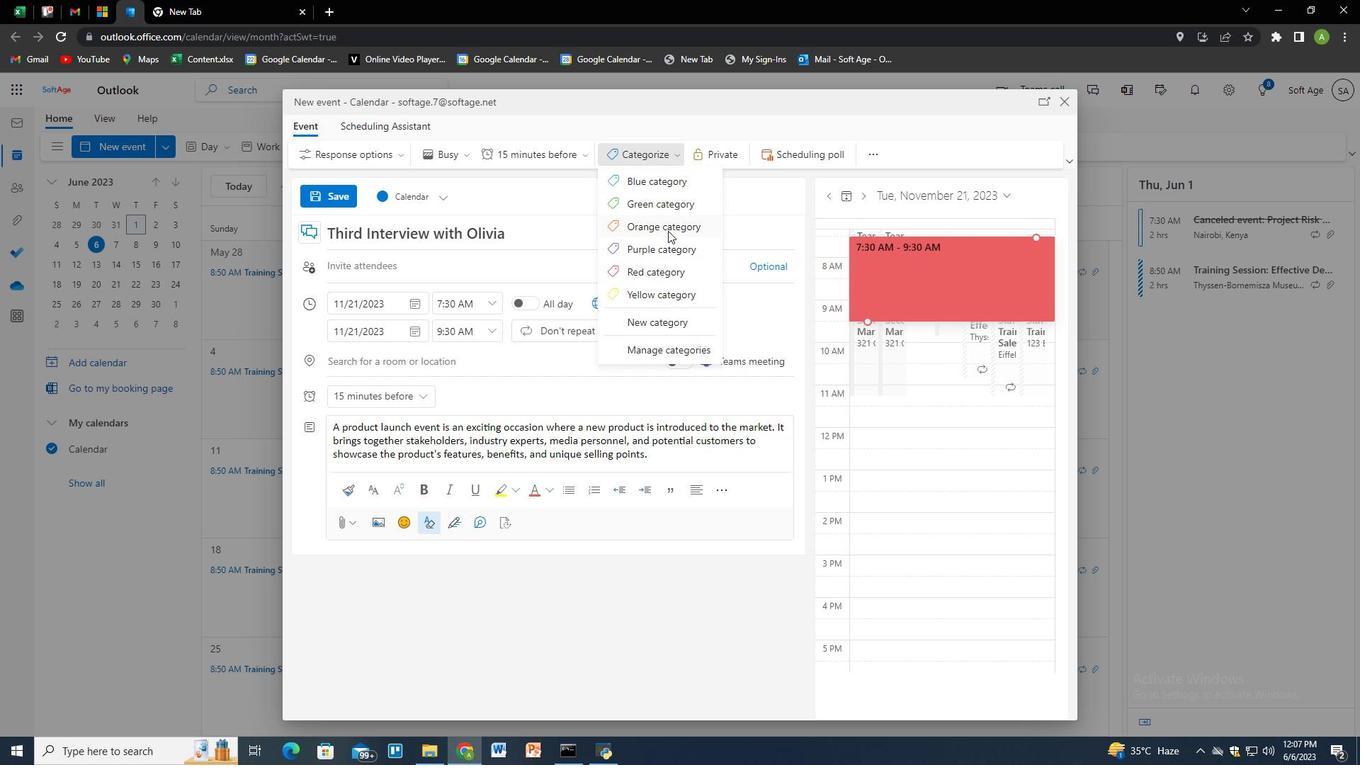 
Action: Mouse moved to (488, 272)
Screenshot: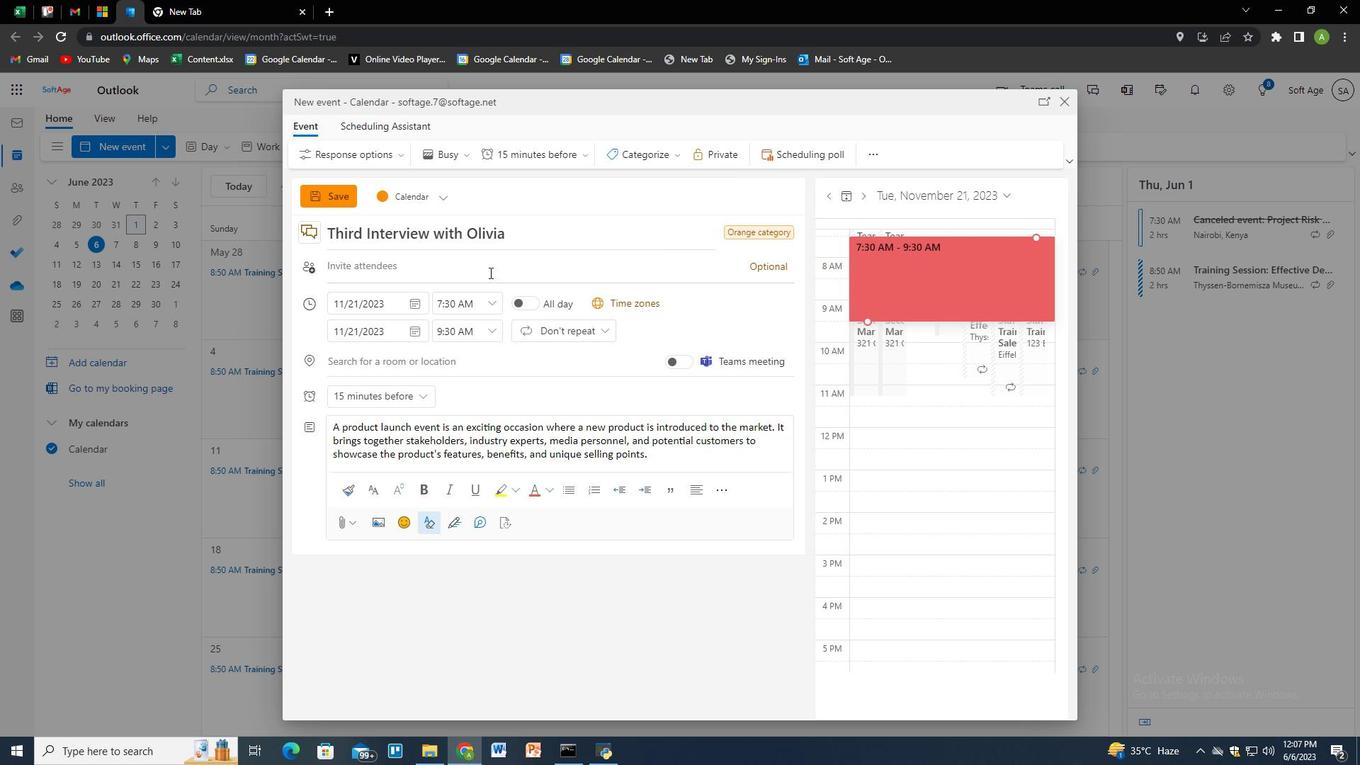 
Action: Mouse pressed left at (488, 272)
Screenshot: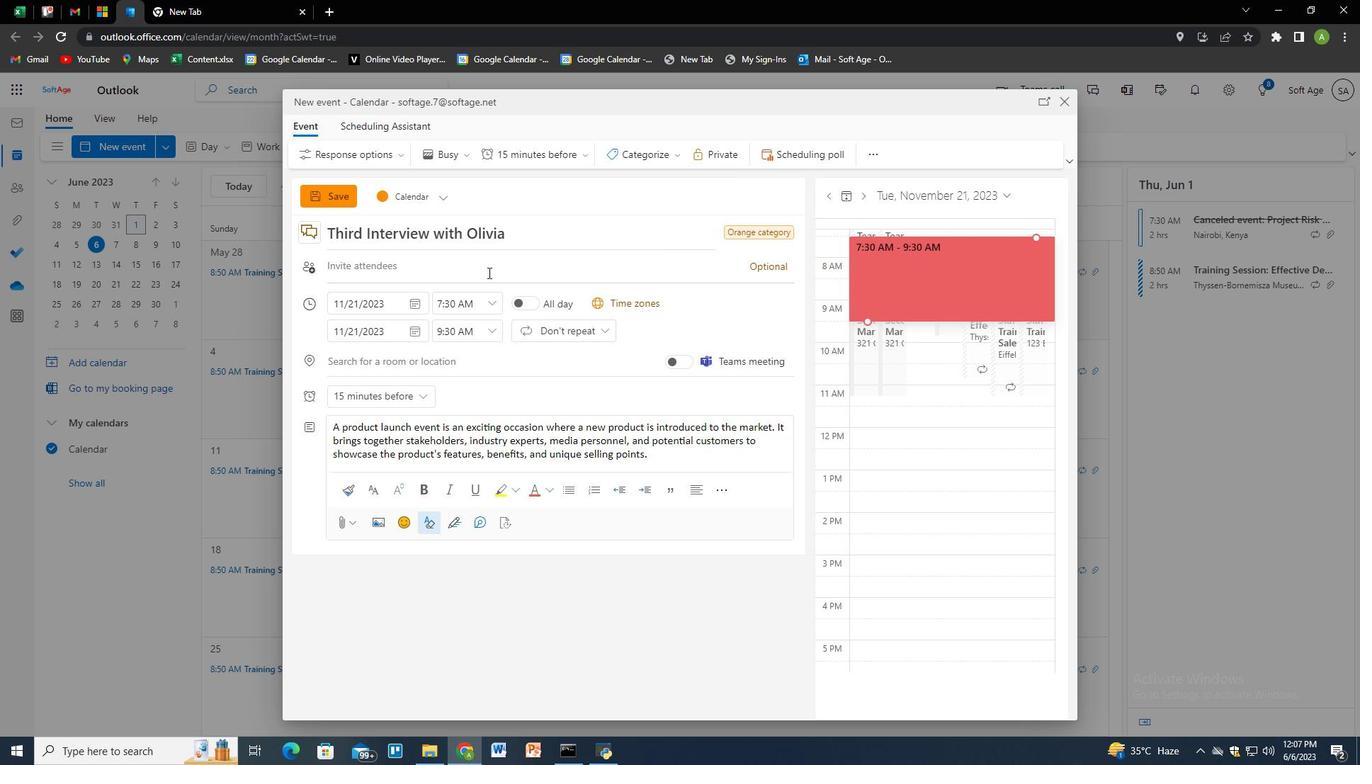 
Action: Key pressed softage.2<Key.shift>@softage.net<Key.enter>
Screenshot: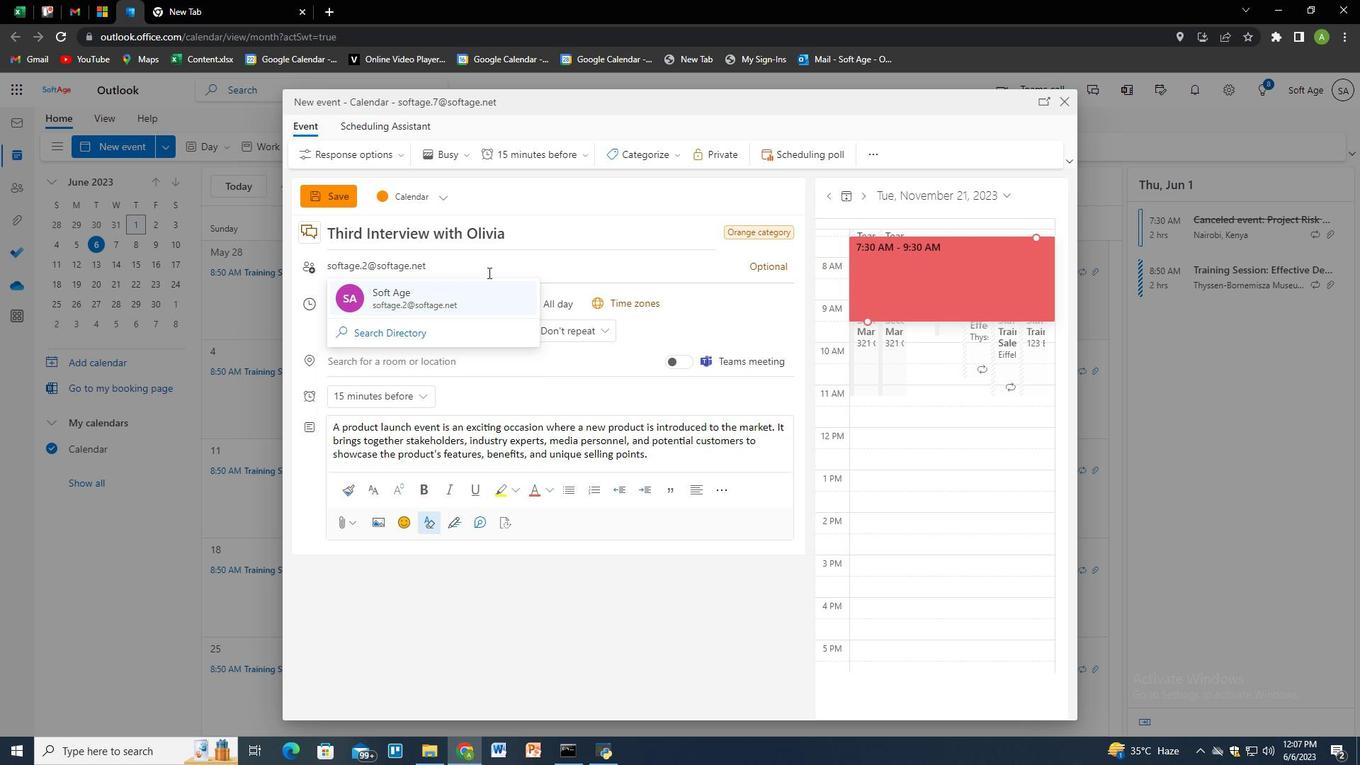 
Action: Mouse moved to (425, 252)
Screenshot: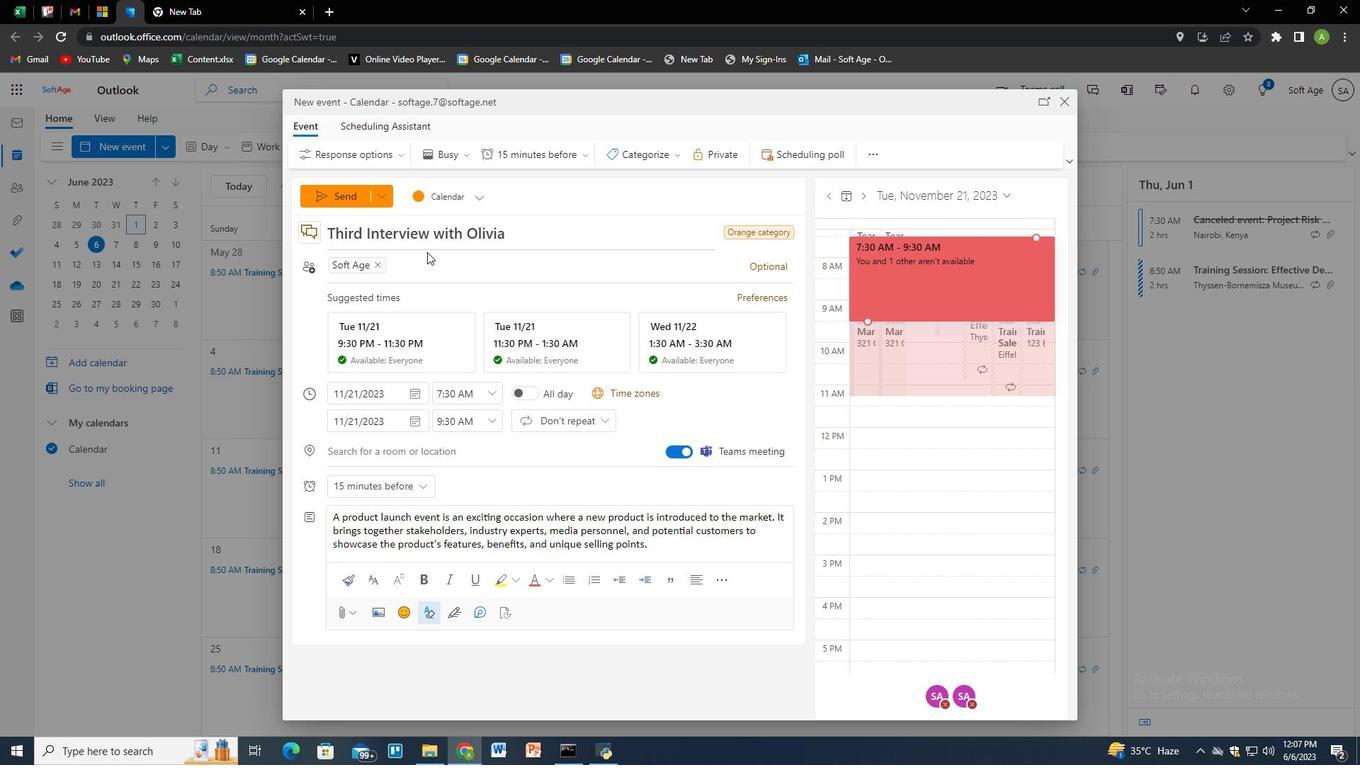 
Action: Key pressed softage.3<Key.shift>@softagw<Key.backspace>e
Screenshot: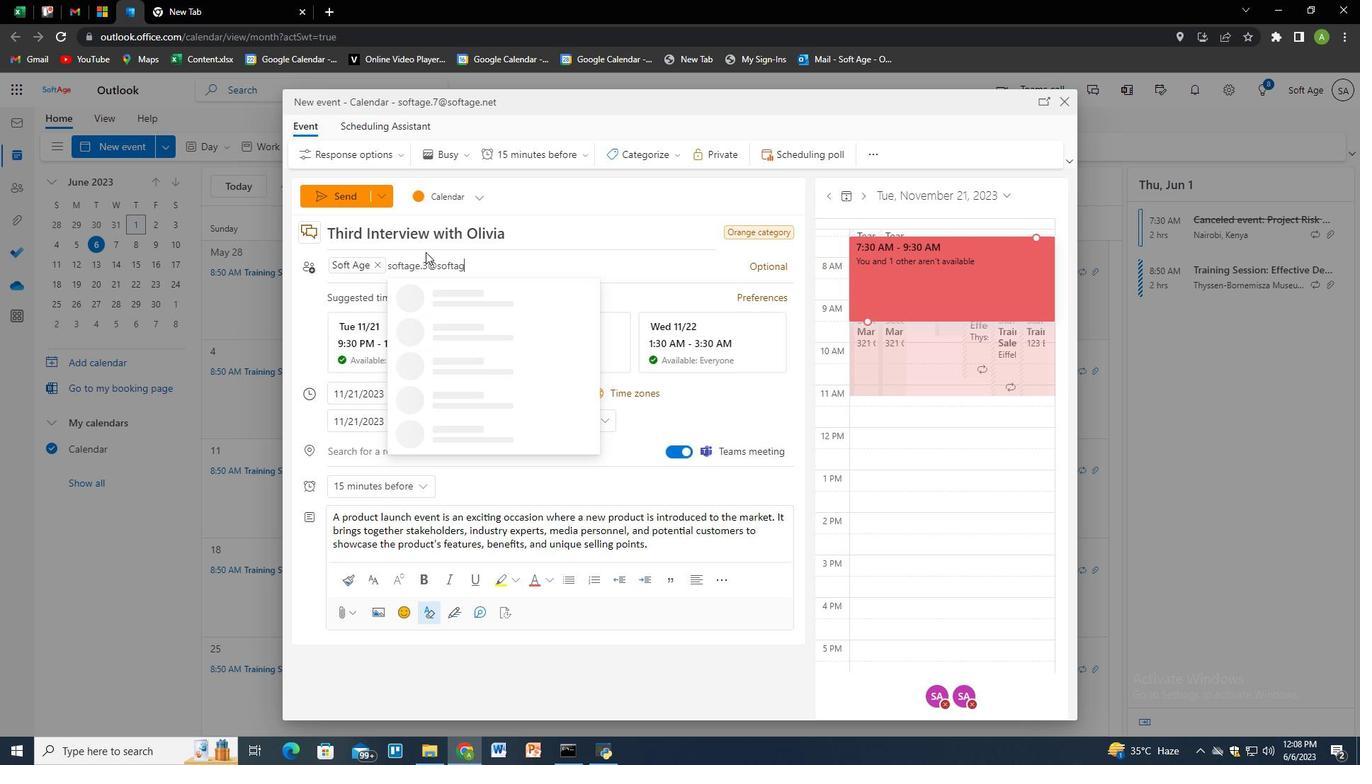 
Action: Mouse moved to (473, 281)
Screenshot: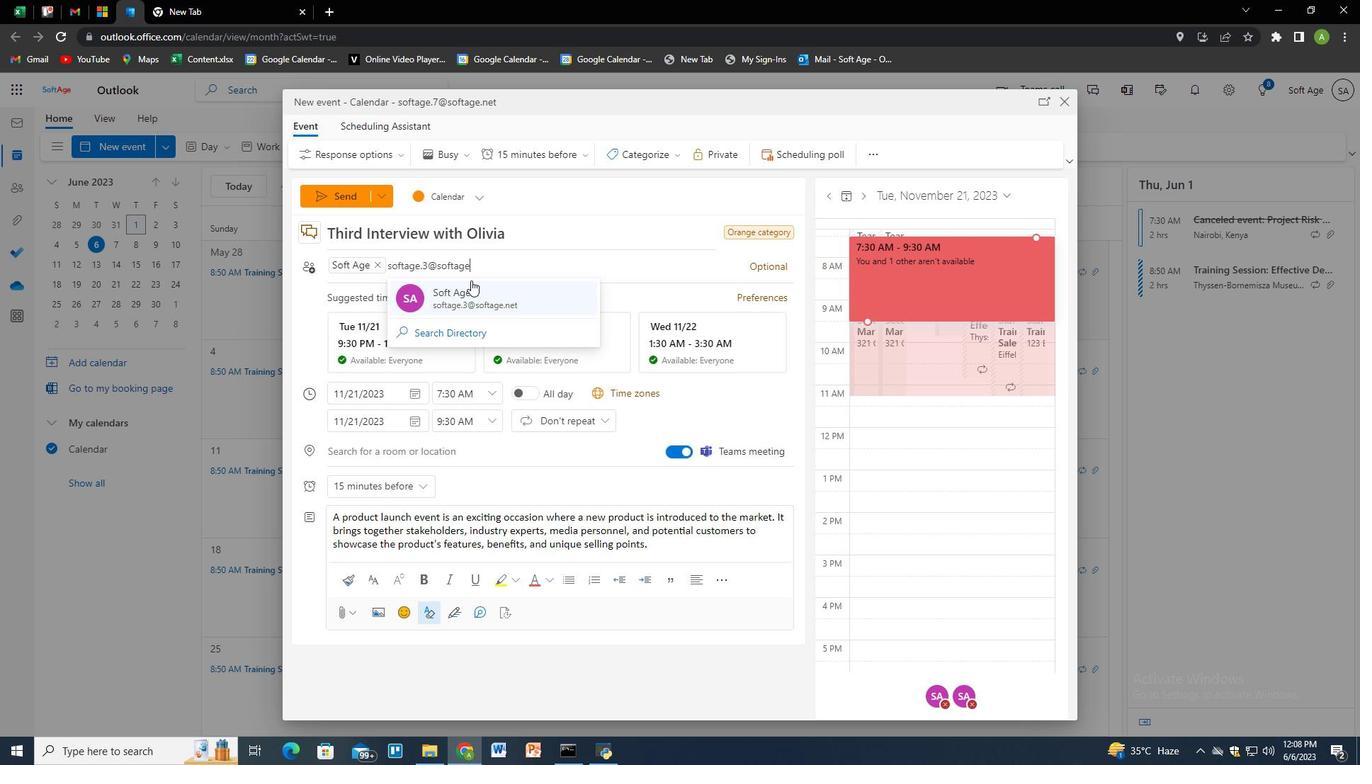 
Action: Key pressed .net<Key.enter>
Screenshot: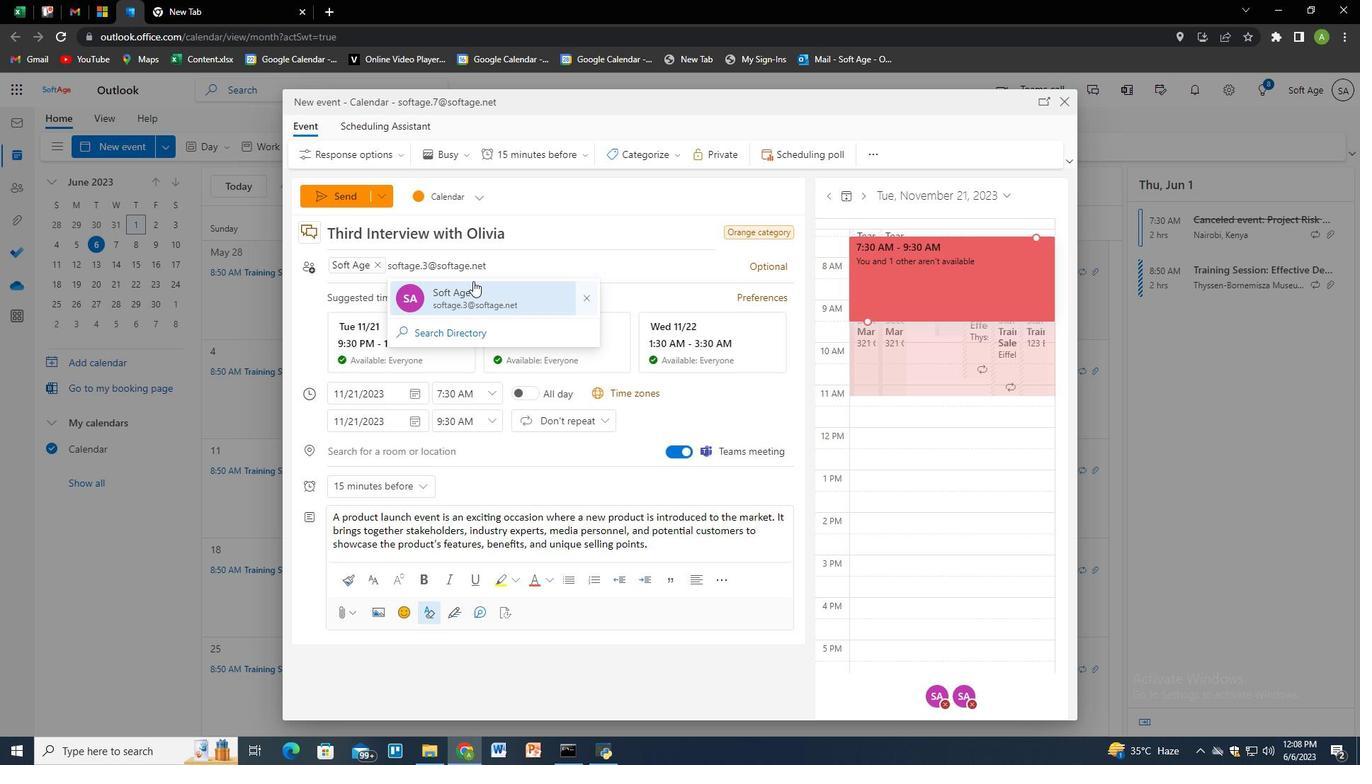 
Action: Mouse moved to (523, 148)
Screenshot: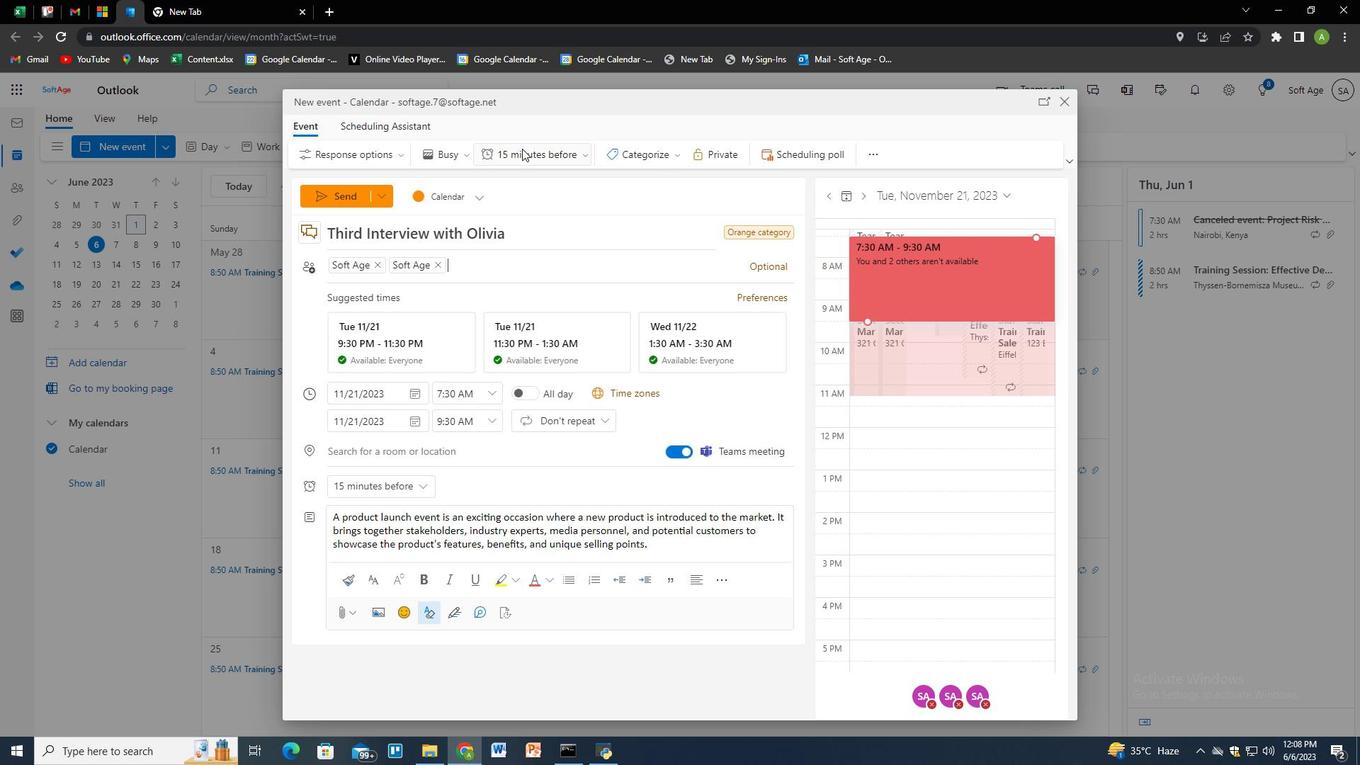 
Action: Mouse pressed left at (523, 148)
Screenshot: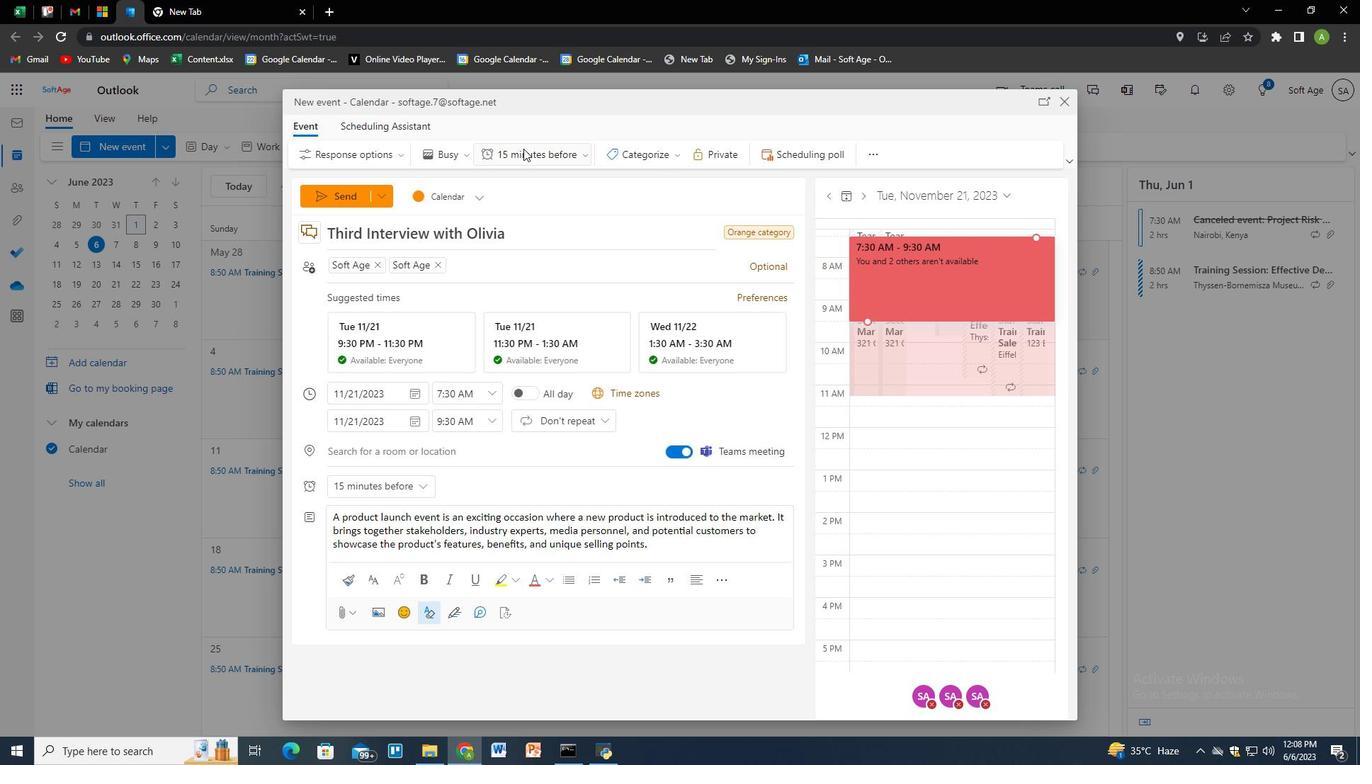 
Action: Mouse pressed left at (523, 148)
Screenshot: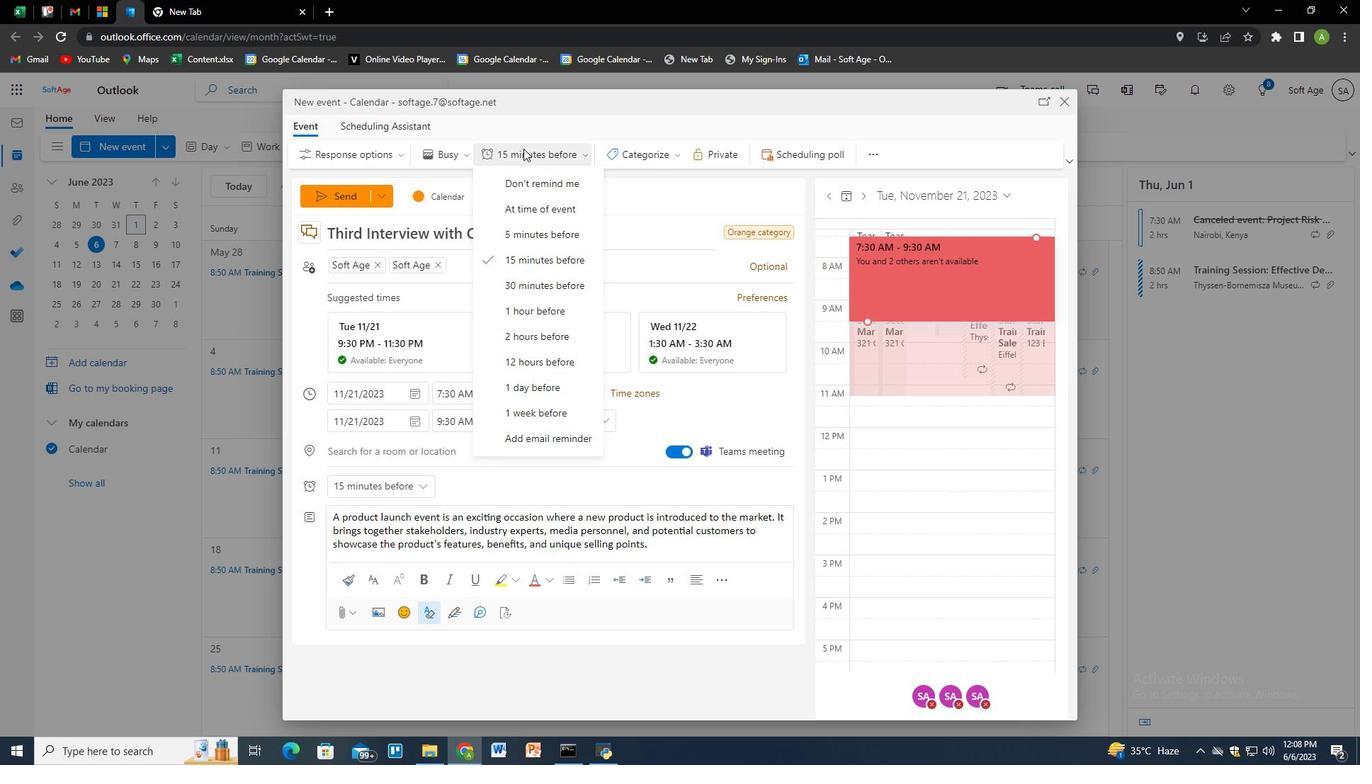 
Action: Mouse moved to (569, 154)
Screenshot: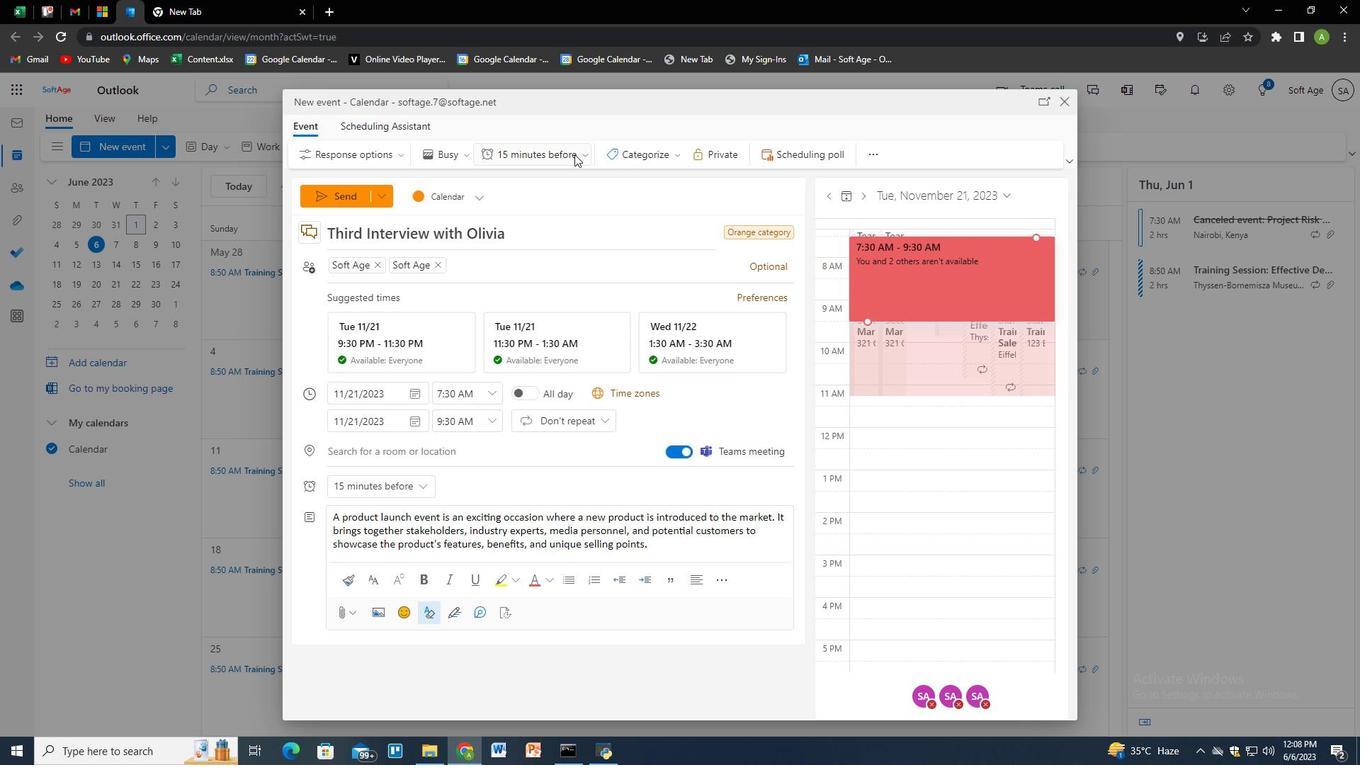 
Action: Mouse pressed left at (569, 154)
Screenshot: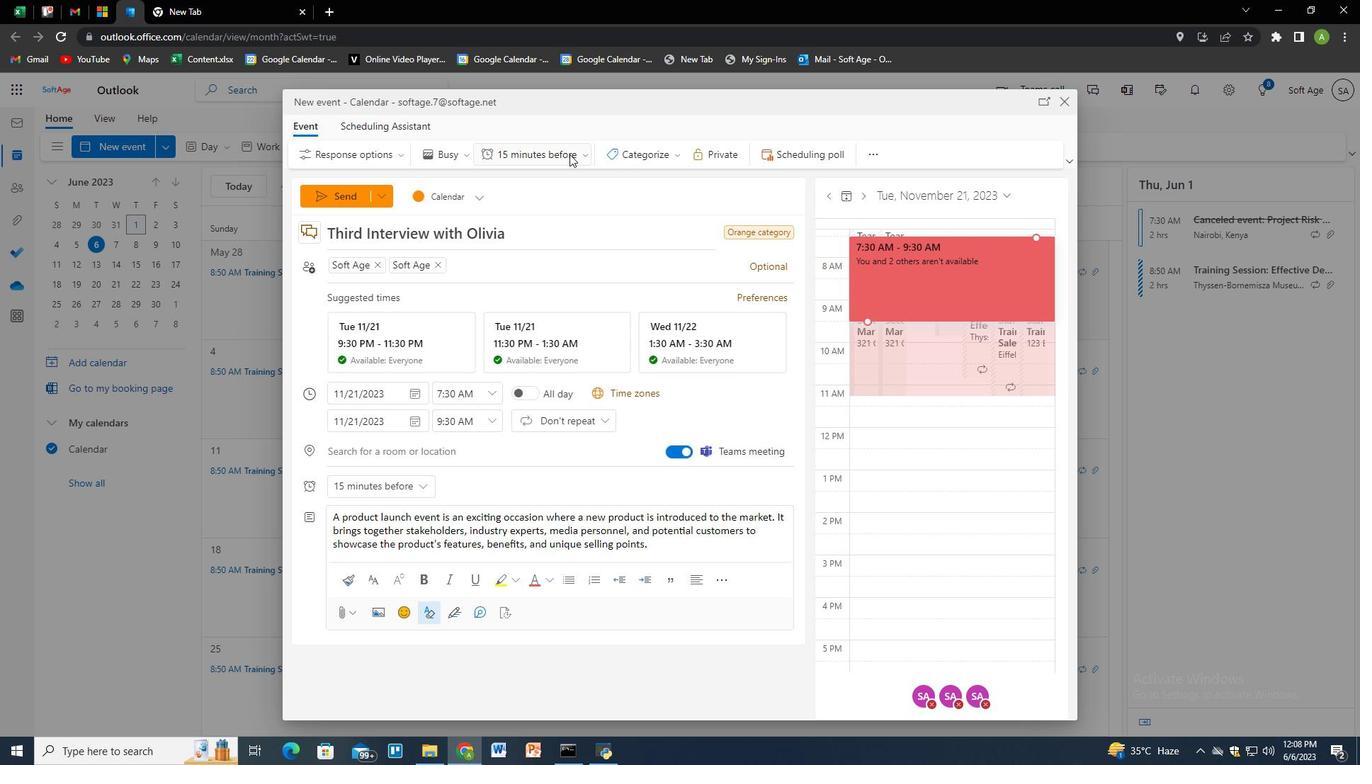 
Action: Mouse moved to (529, 442)
Screenshot: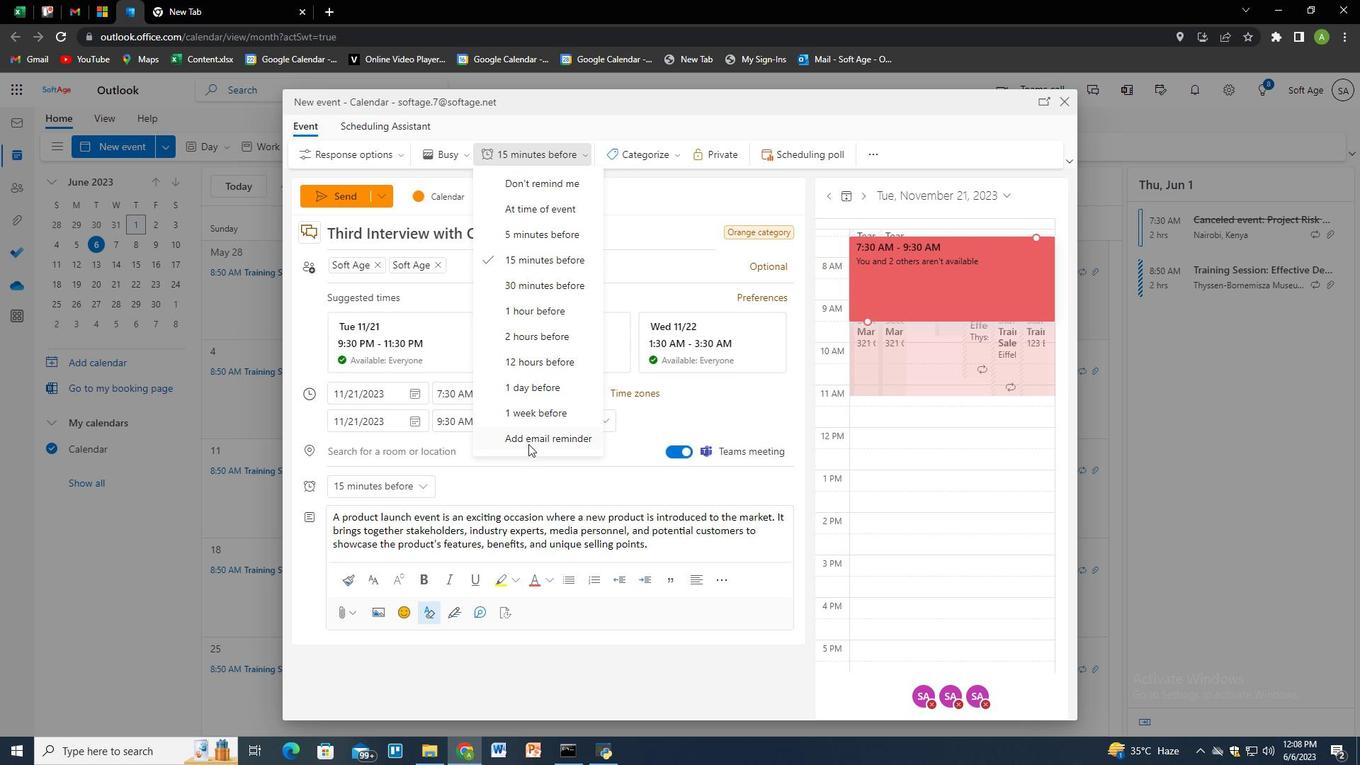 
Action: Mouse pressed left at (529, 442)
Screenshot: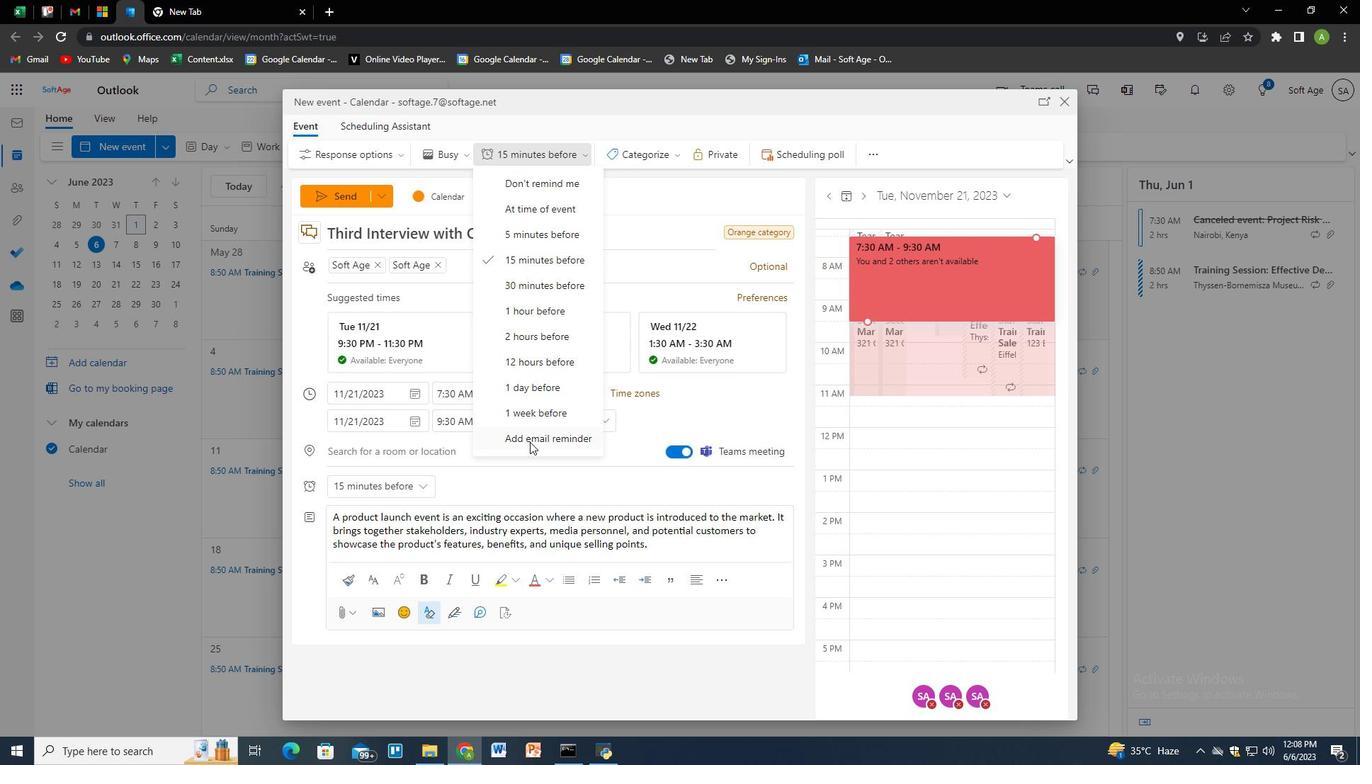 
Action: Mouse moved to (540, 318)
Screenshot: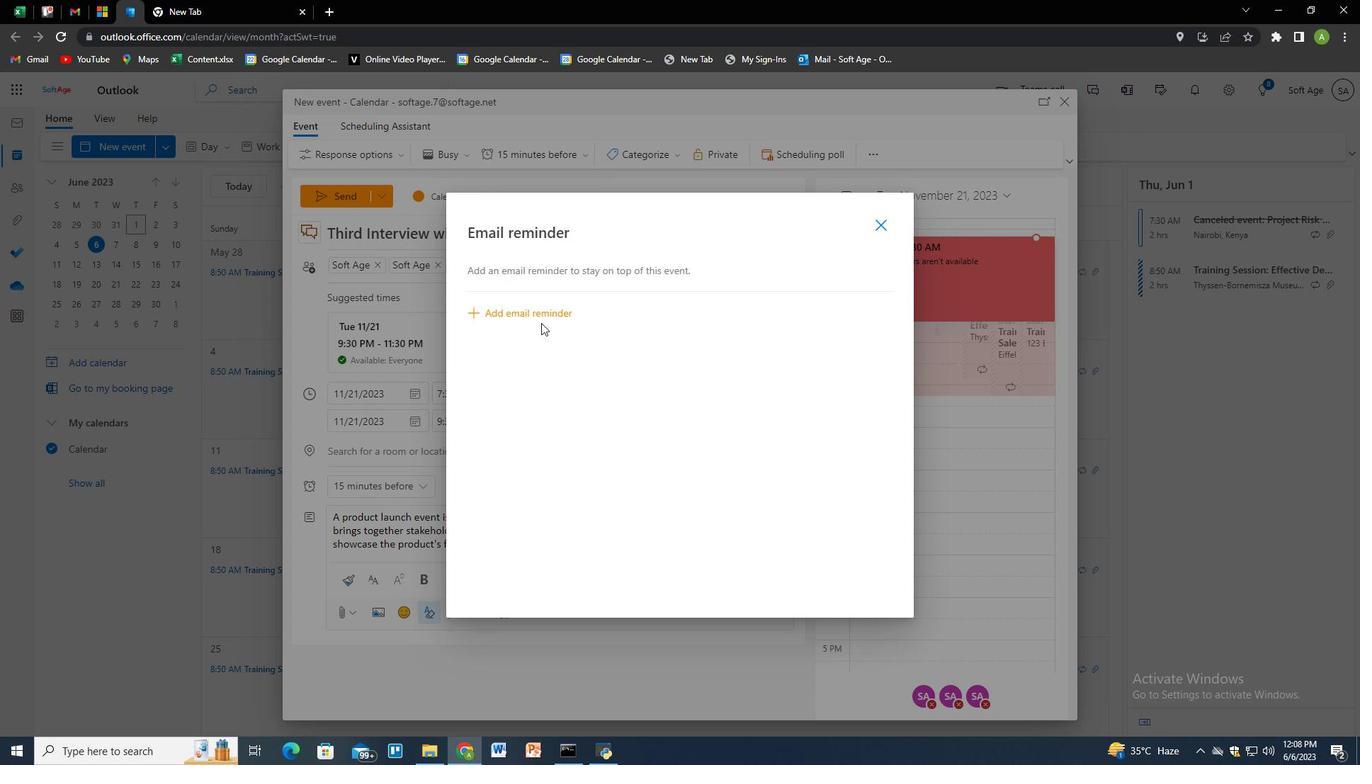 
Action: Mouse pressed left at (540, 318)
Screenshot: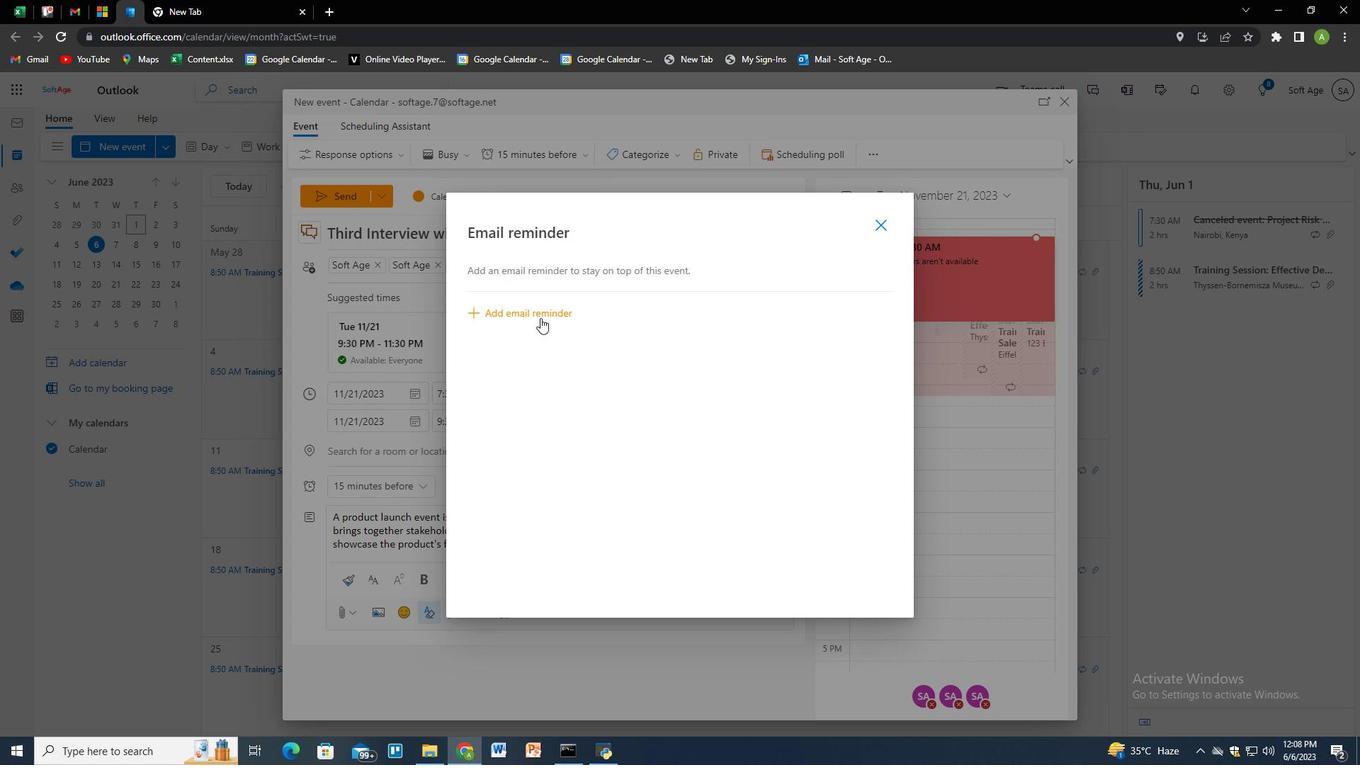 
Action: Mouse moved to (602, 308)
Screenshot: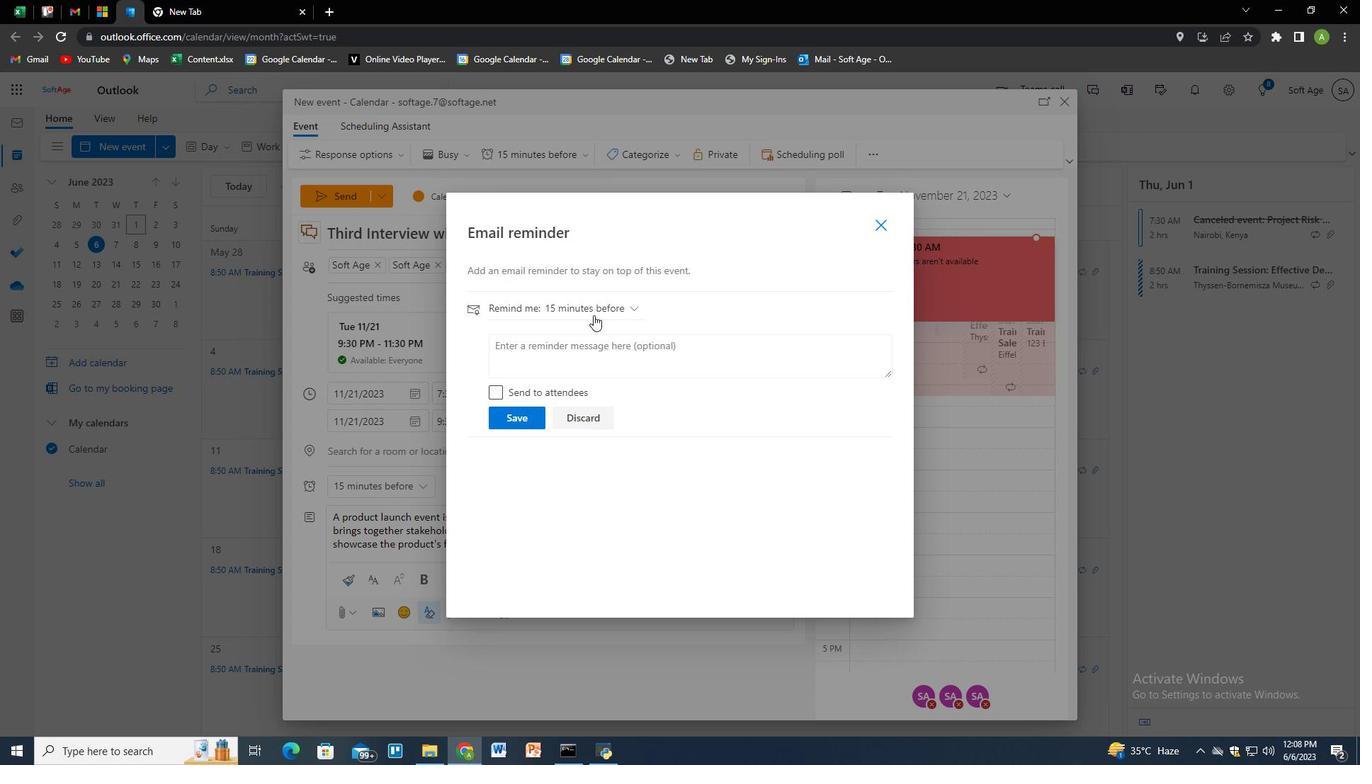 
Action: Mouse pressed left at (602, 308)
Screenshot: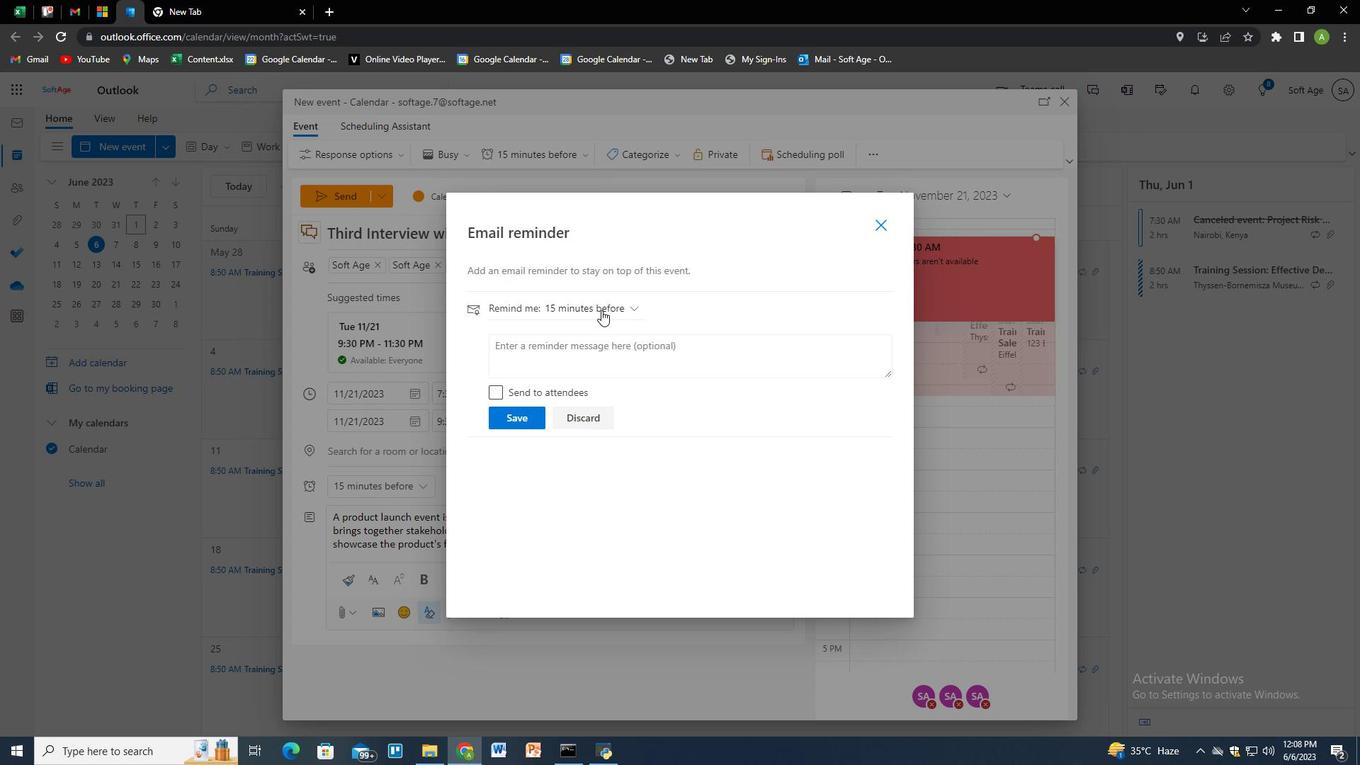 
Action: Mouse moved to (566, 561)
Screenshot: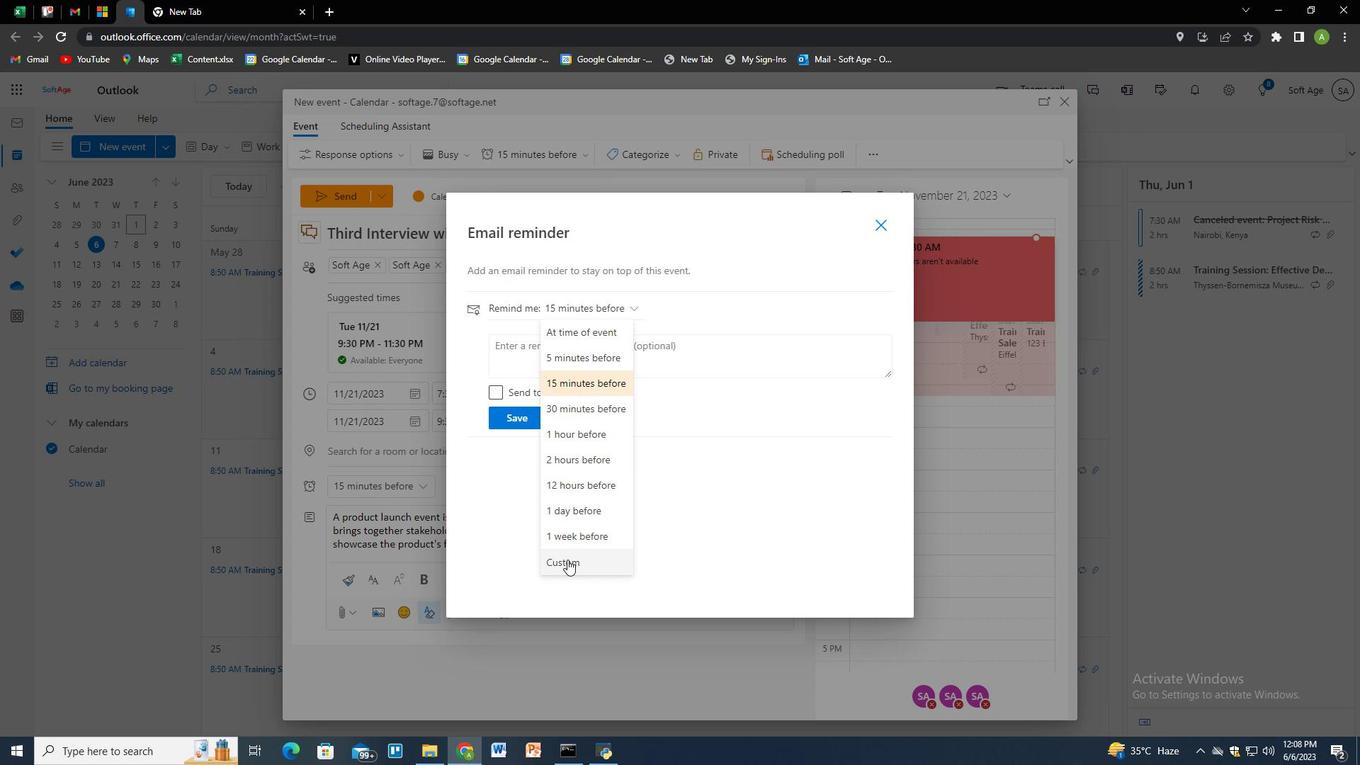 
Action: Mouse pressed left at (566, 561)
Screenshot: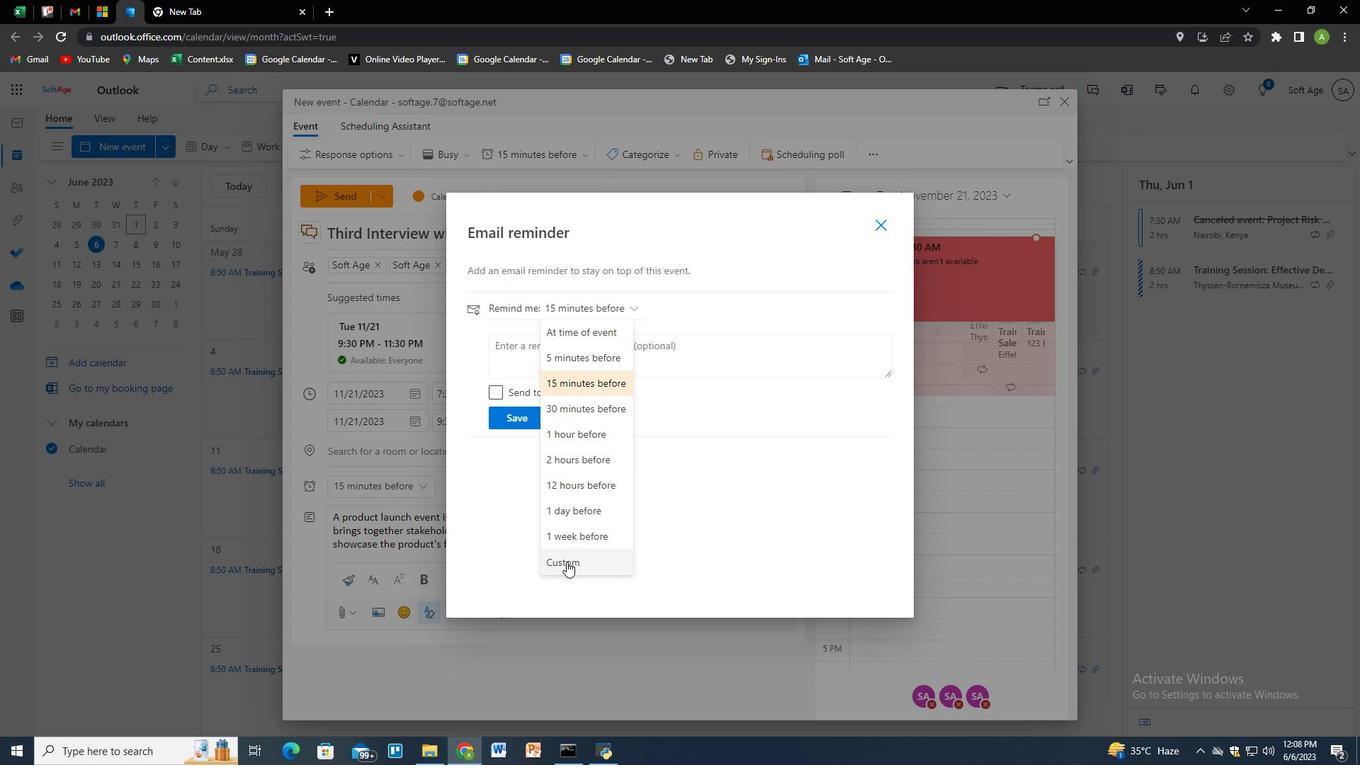 
Action: Mouse moved to (563, 379)
Screenshot: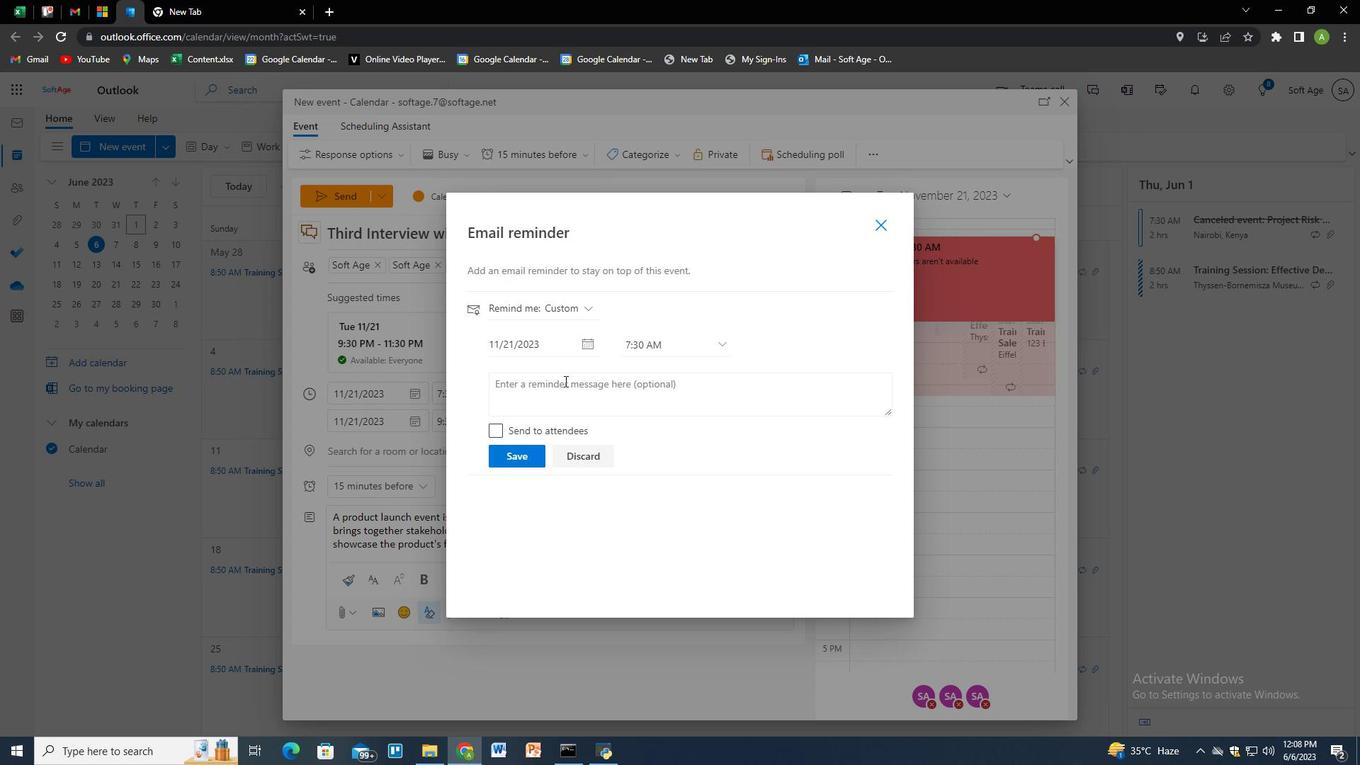 
Action: Mouse pressed left at (563, 379)
Screenshot: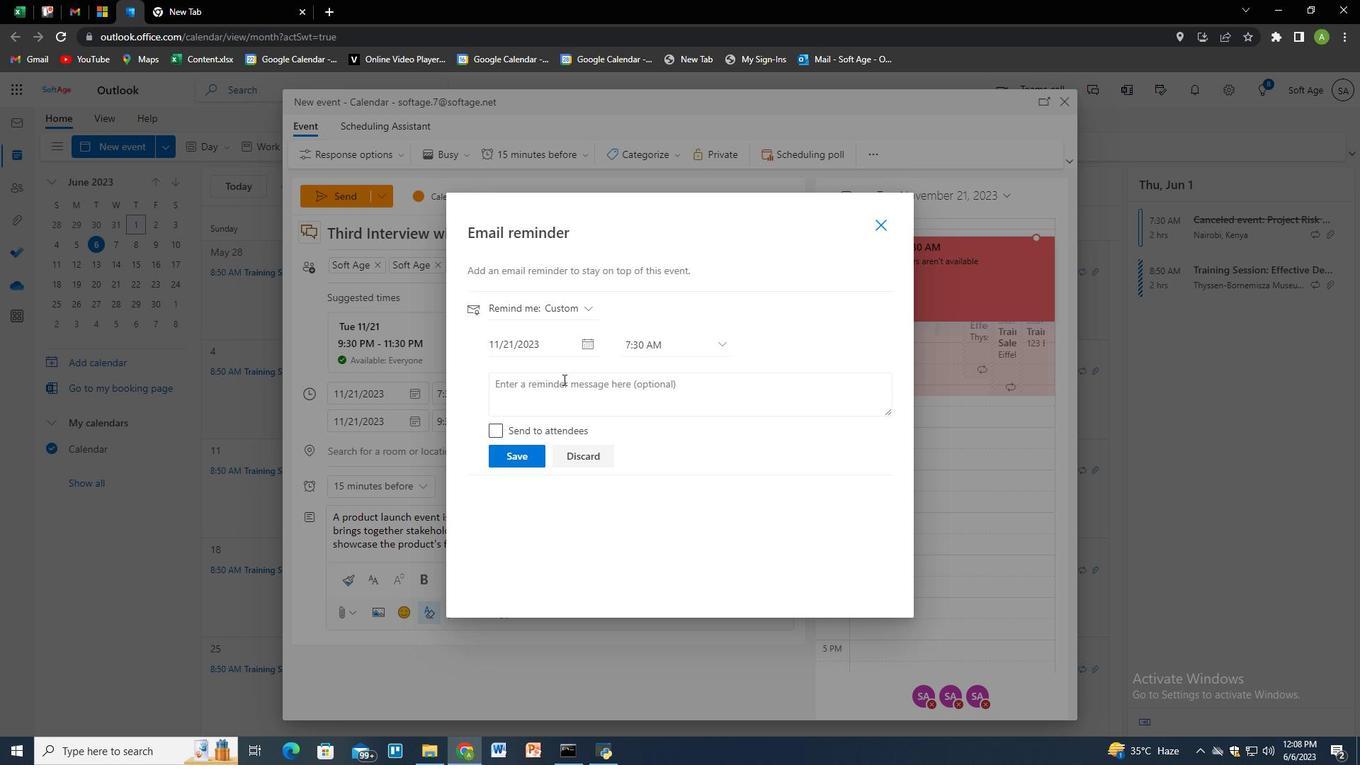 
Action: Key pressed 179<Key.space>week<Key.space>before<Key.tab><Key.tab><Key.enter>
Screenshot: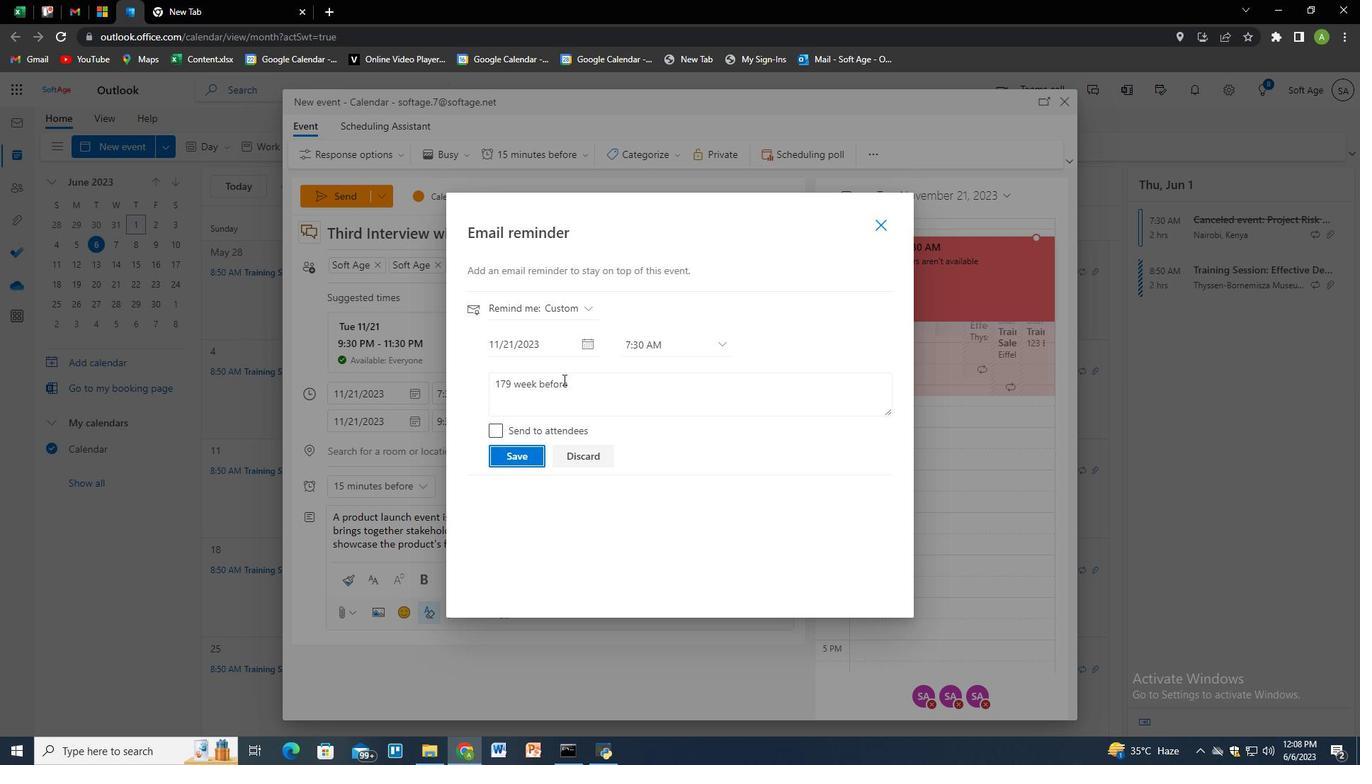 
Action: Mouse moved to (983, 418)
Screenshot: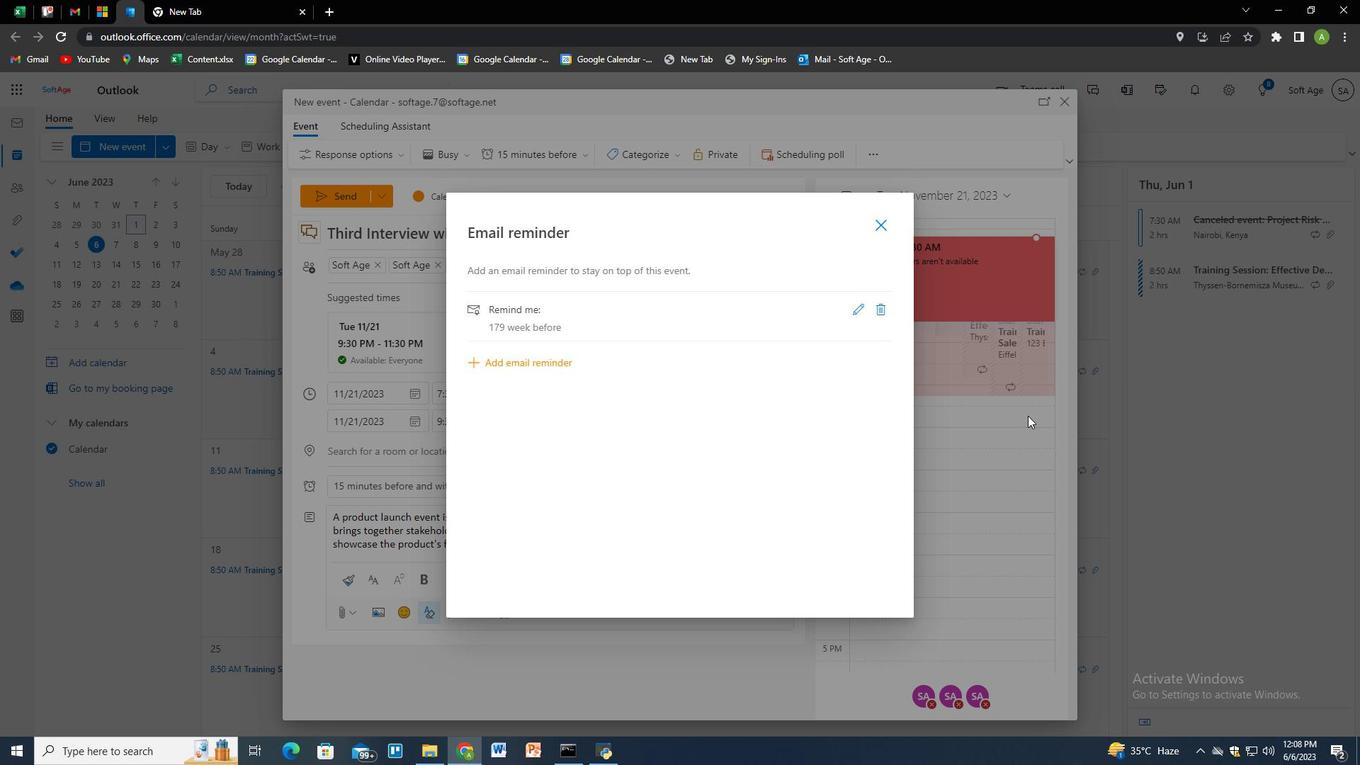 
Action: Mouse pressed left at (983, 418)
Screenshot: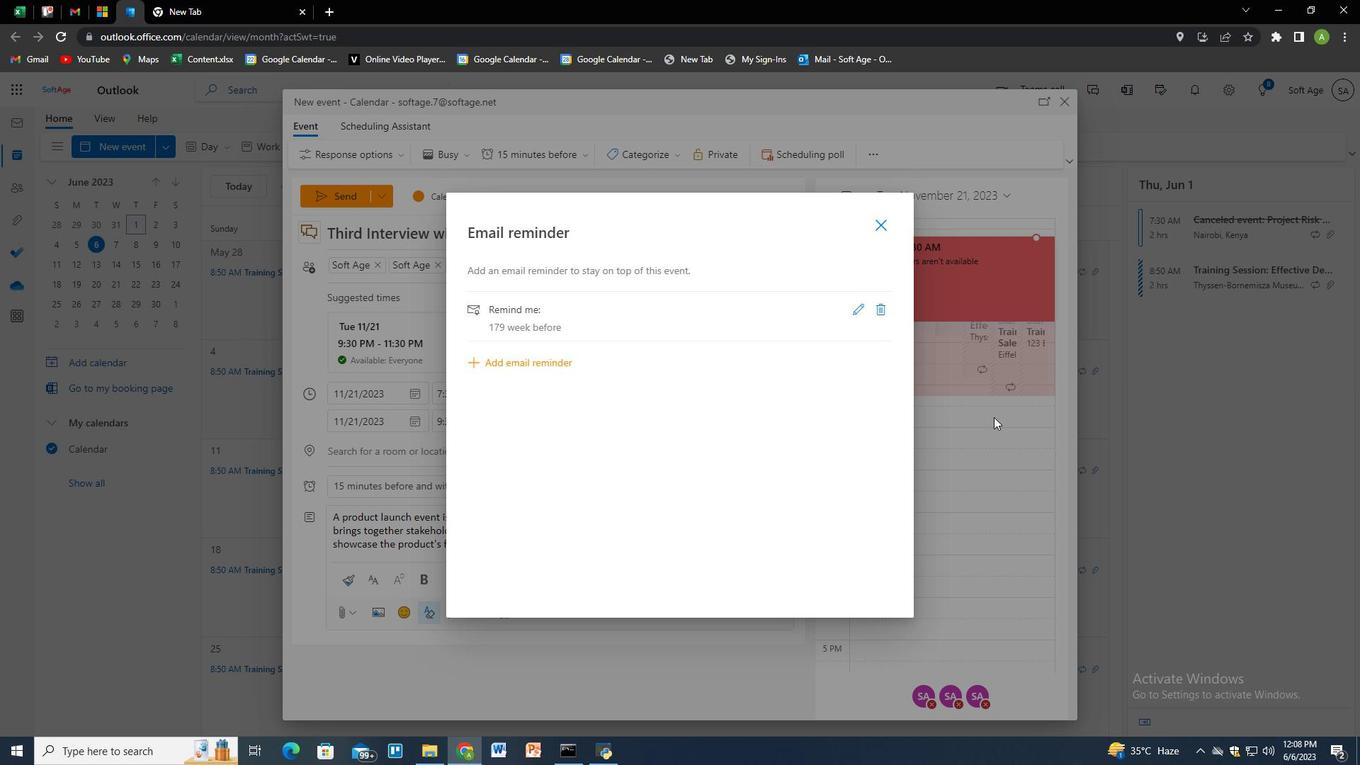 
Action: Mouse moved to (341, 194)
Screenshot: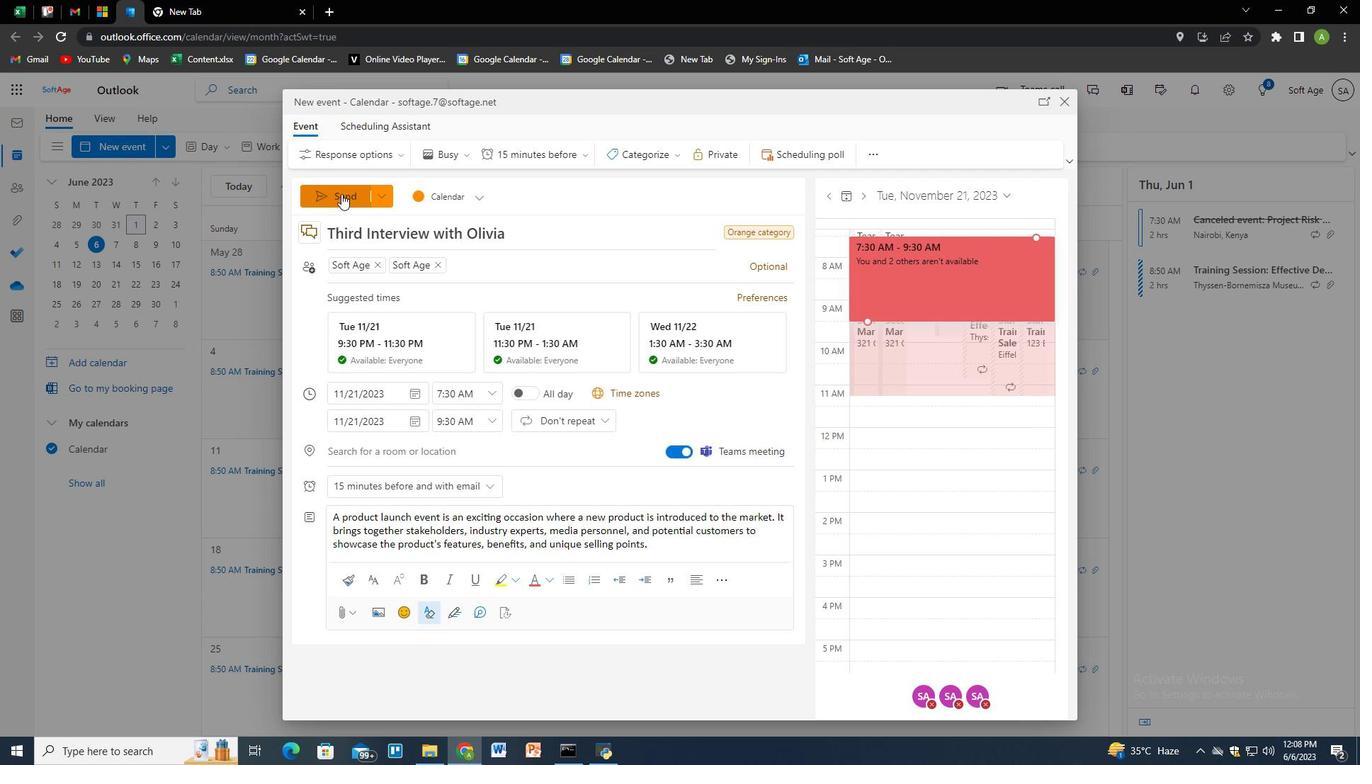 
Action: Mouse pressed left at (341, 194)
Screenshot: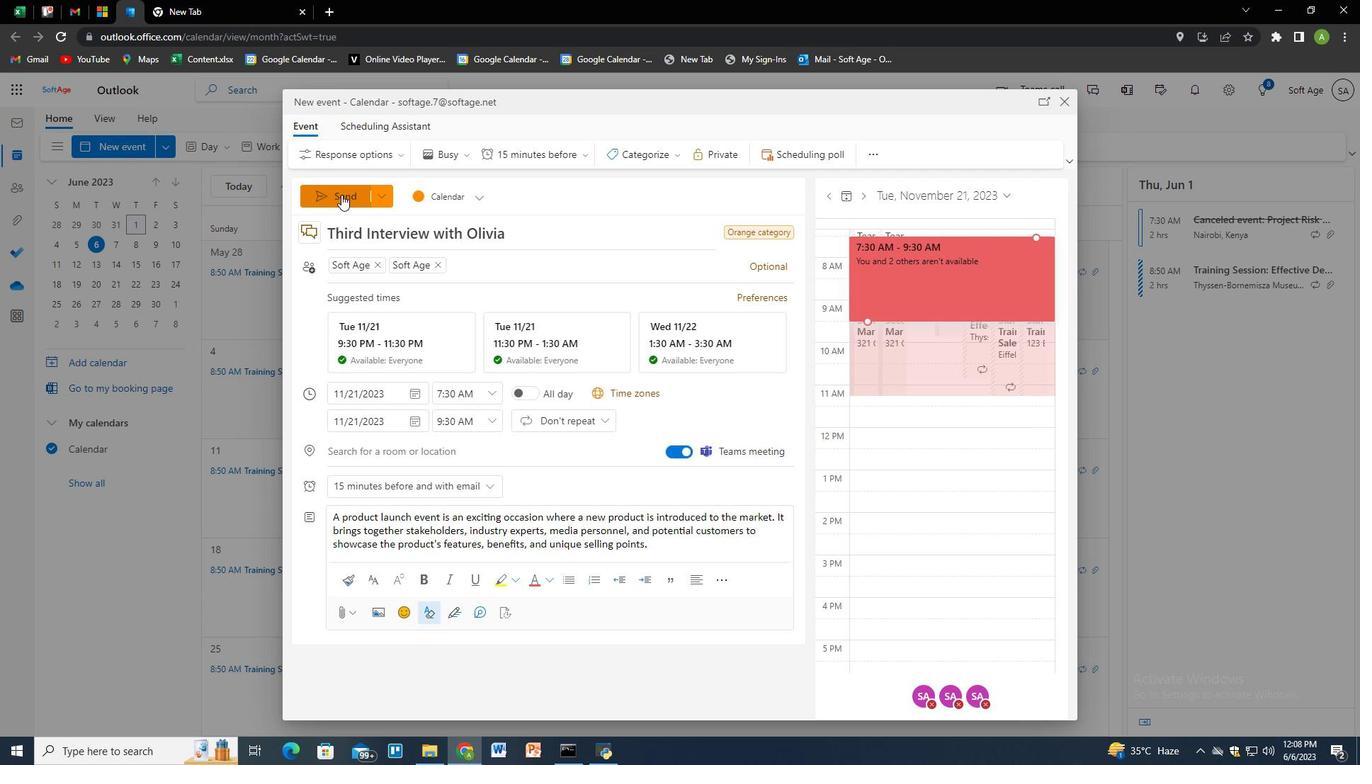 
Action: Mouse moved to (1020, 391)
Screenshot: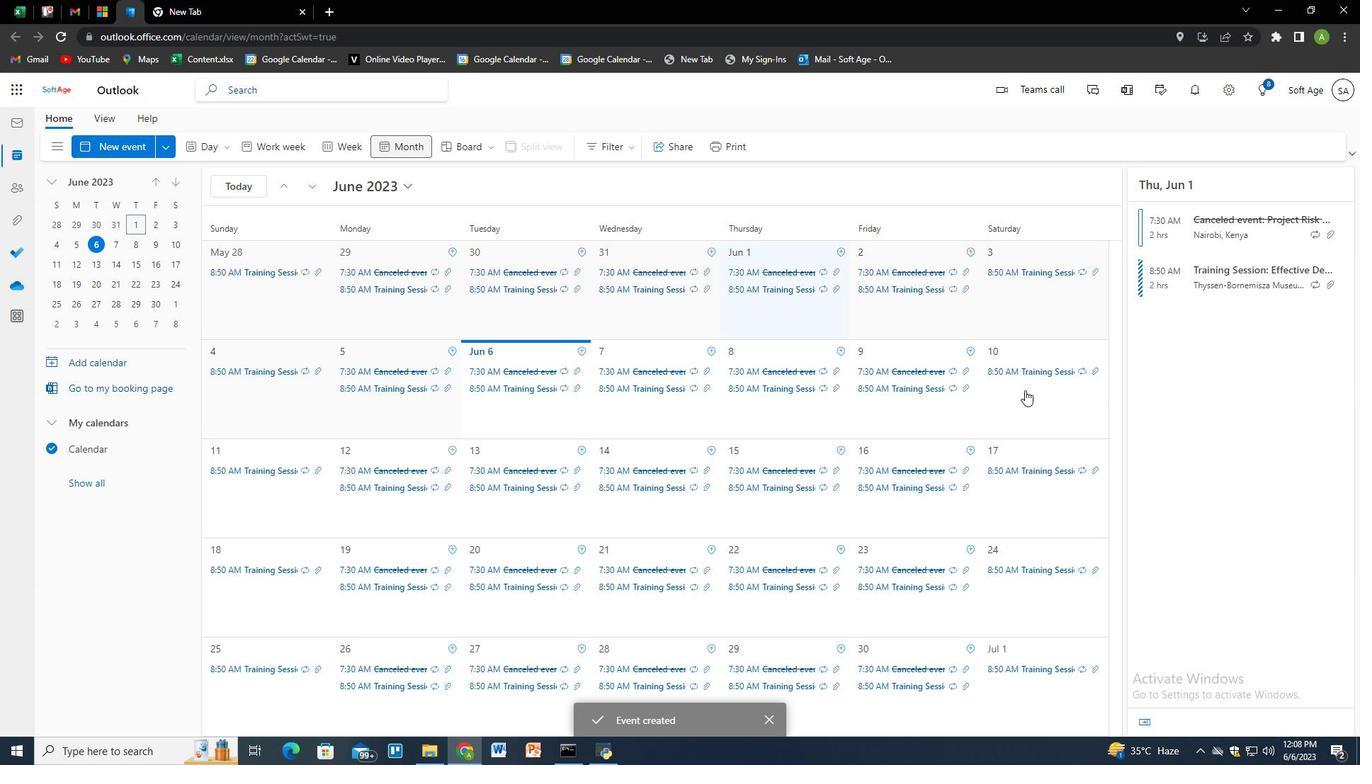 
